 Task: Search one way flight ticket for 3 adults, 3 children in business from Atlanta: Hartsfield-jackson Atlanta International Airport to Jackson: Jackson Hole Airport on 5-2-2023. Choice of flights is Southwest. Number of bags: 1 checked bag. Price is upto 84000. Outbound departure time preference is 14:15.
Action: Mouse moved to (225, 322)
Screenshot: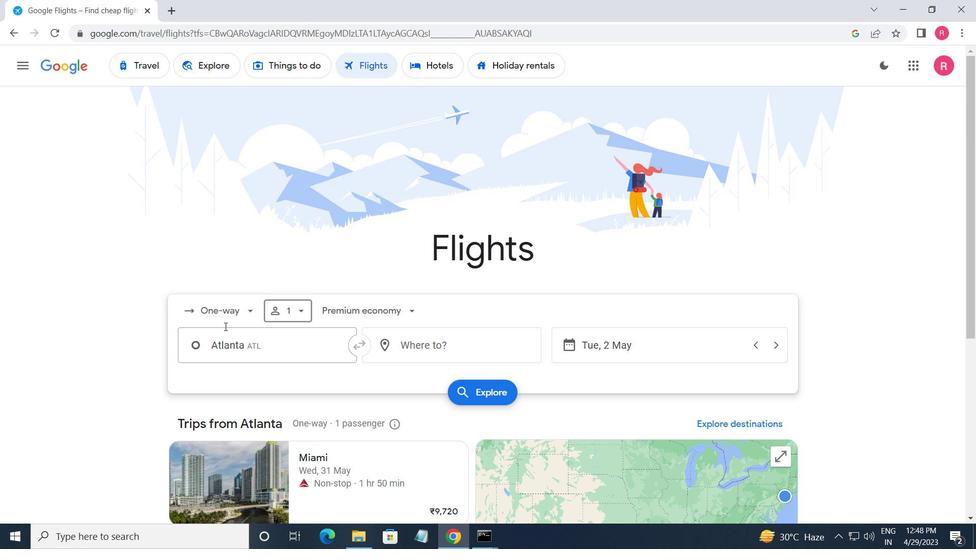 
Action: Mouse pressed left at (225, 322)
Screenshot: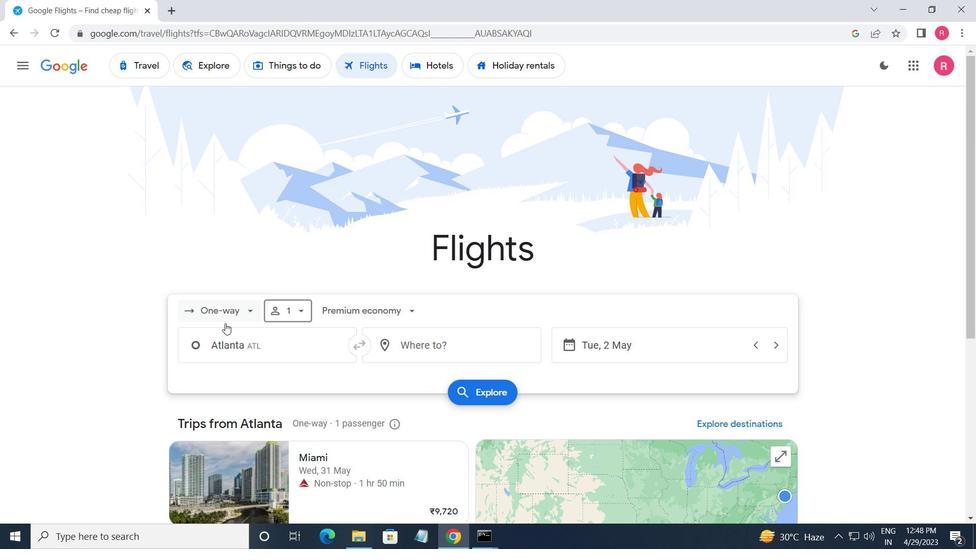 
Action: Mouse moved to (225, 370)
Screenshot: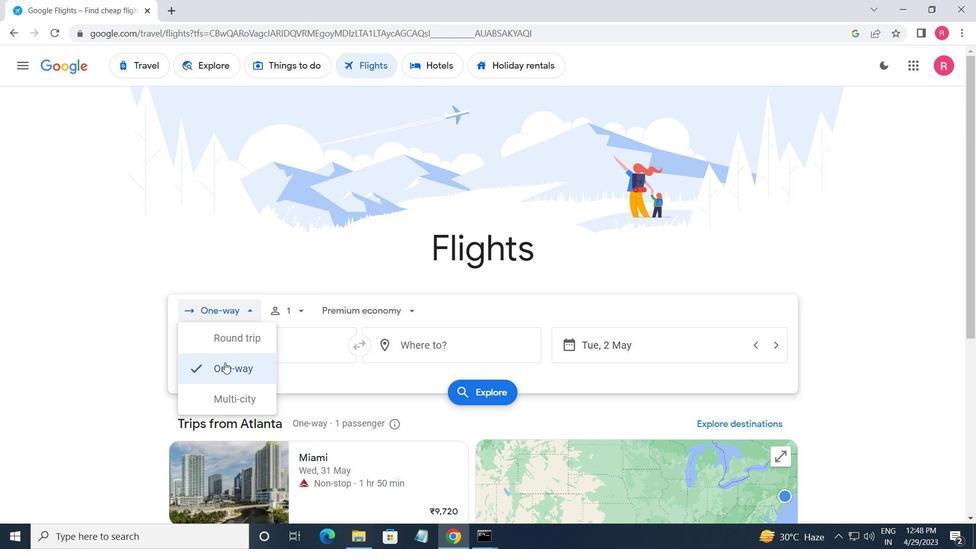 
Action: Mouse pressed left at (225, 370)
Screenshot: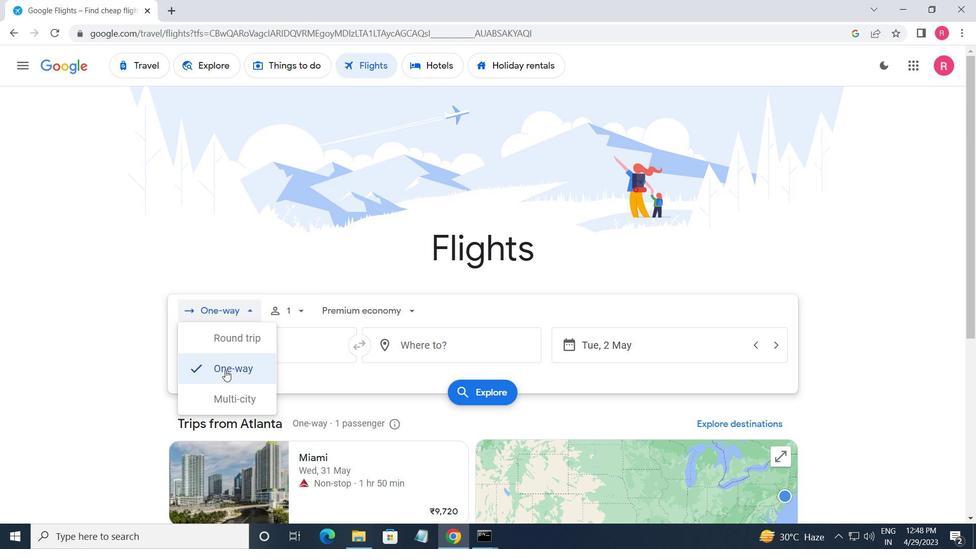 
Action: Mouse moved to (294, 314)
Screenshot: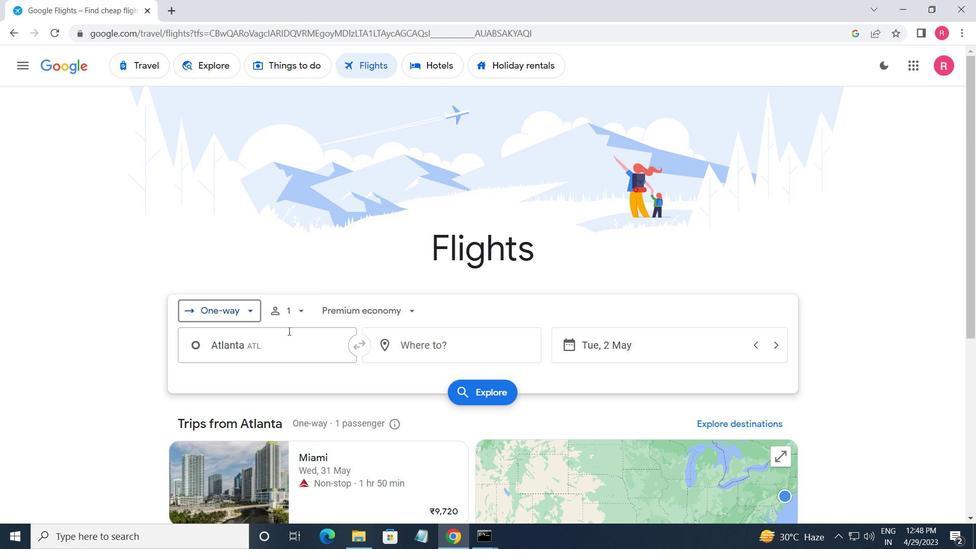 
Action: Mouse pressed left at (294, 314)
Screenshot: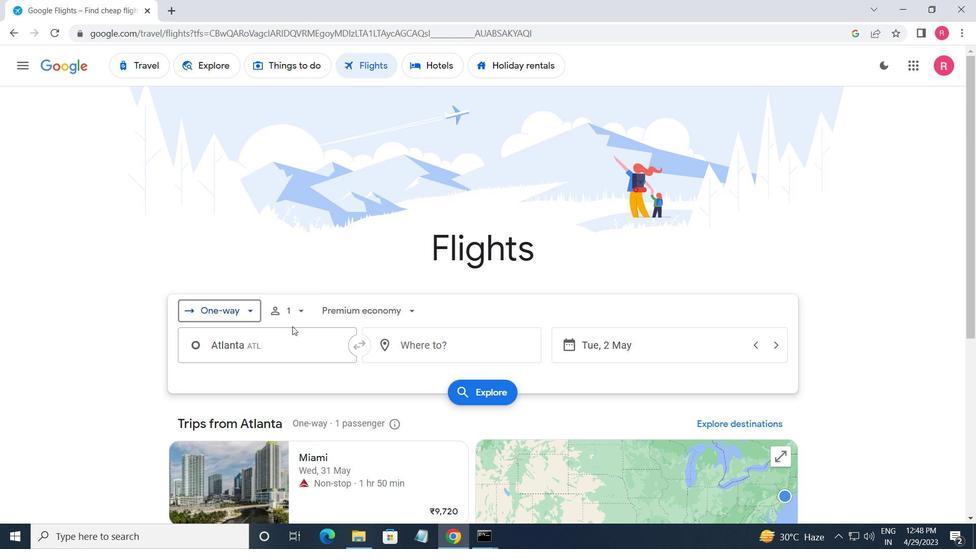 
Action: Mouse moved to (400, 344)
Screenshot: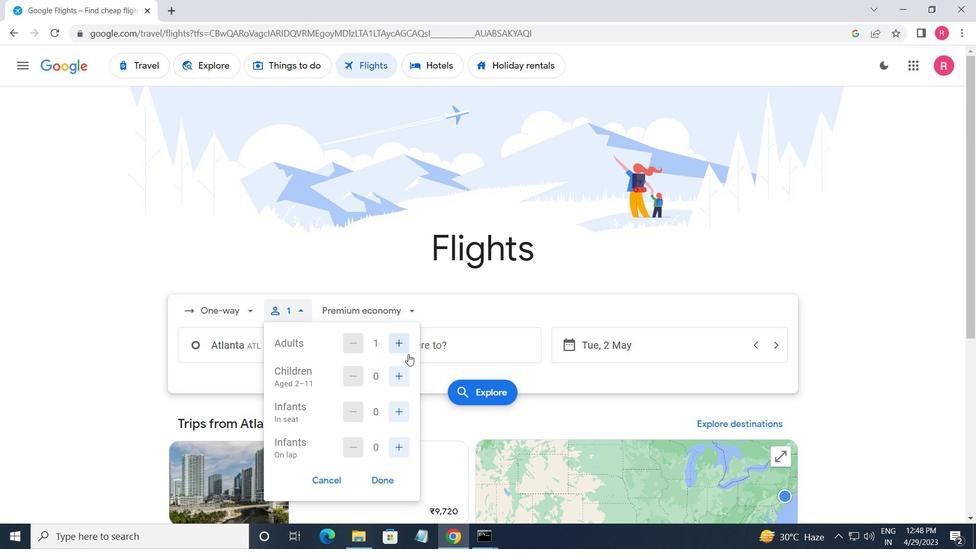 
Action: Mouse pressed left at (400, 344)
Screenshot: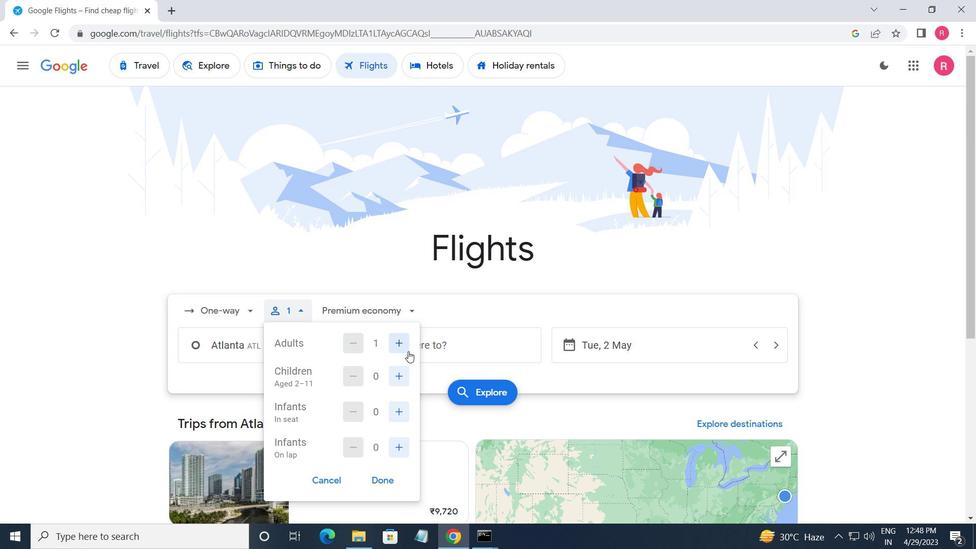
Action: Mouse pressed left at (400, 344)
Screenshot: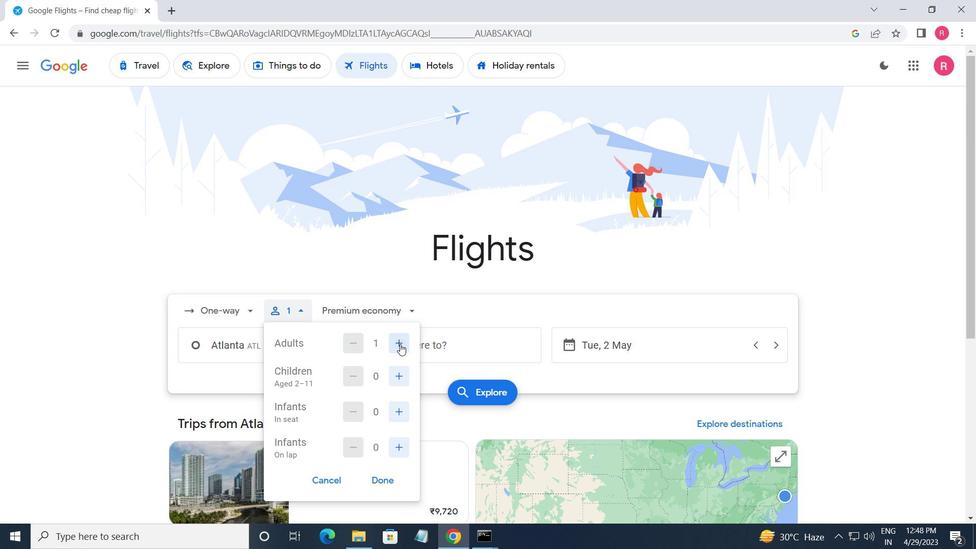 
Action: Mouse moved to (402, 372)
Screenshot: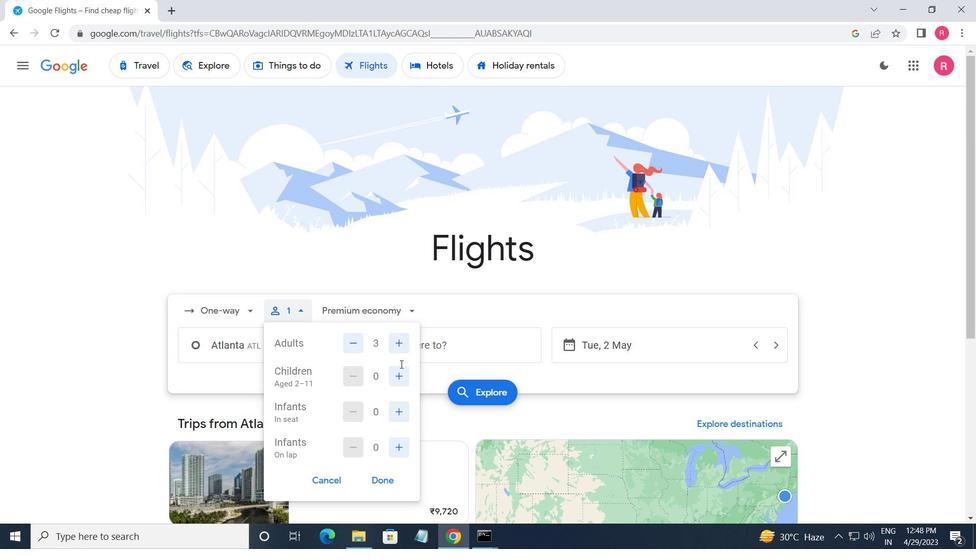 
Action: Mouse pressed left at (402, 372)
Screenshot: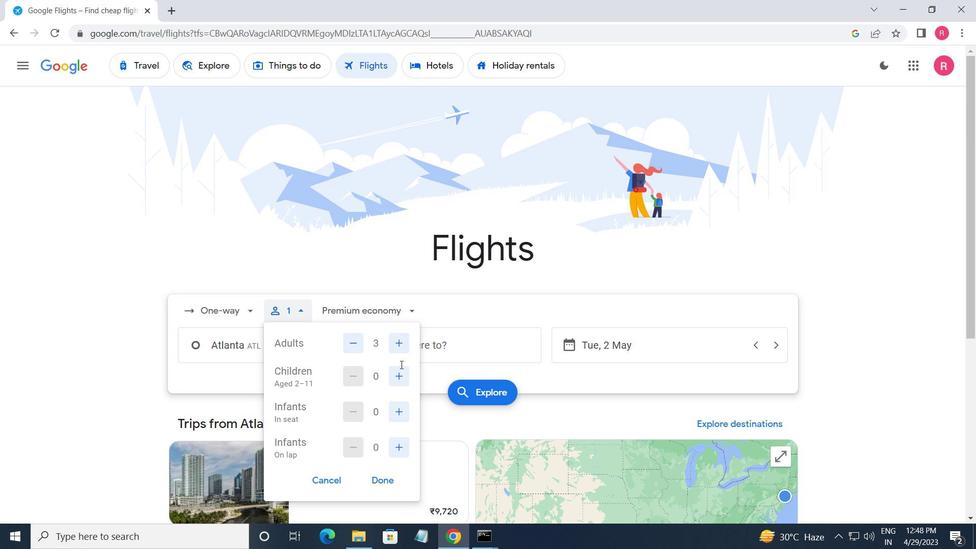 
Action: Mouse pressed left at (402, 372)
Screenshot: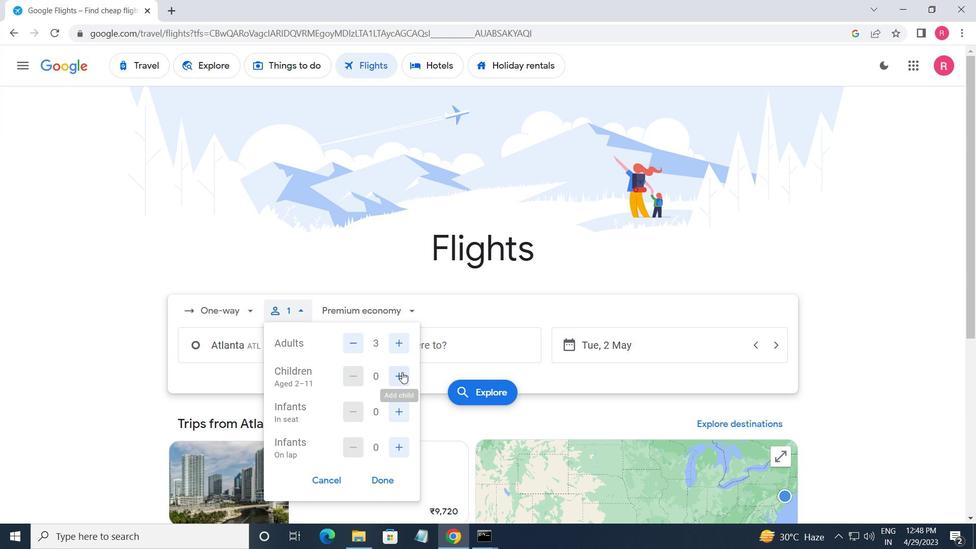 
Action: Mouse pressed left at (402, 372)
Screenshot: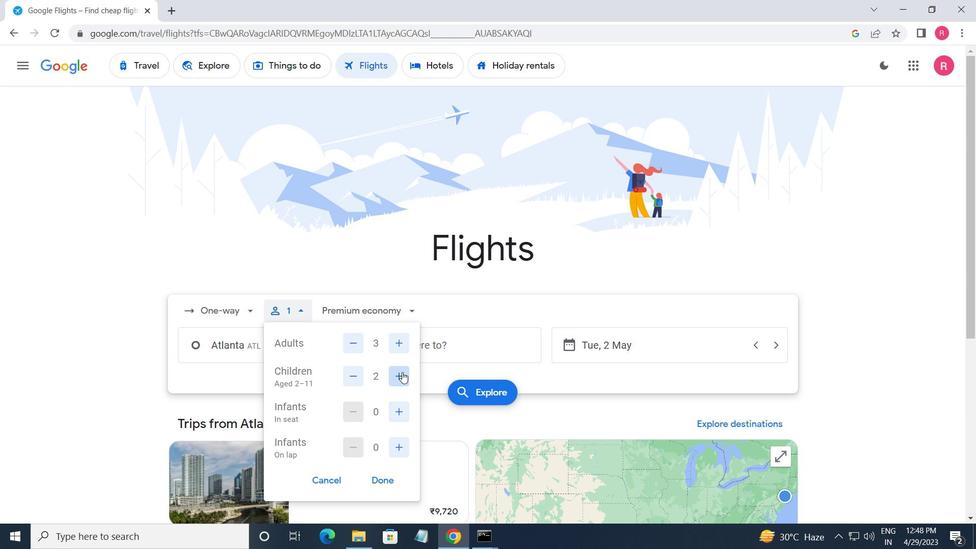 
Action: Mouse moved to (390, 481)
Screenshot: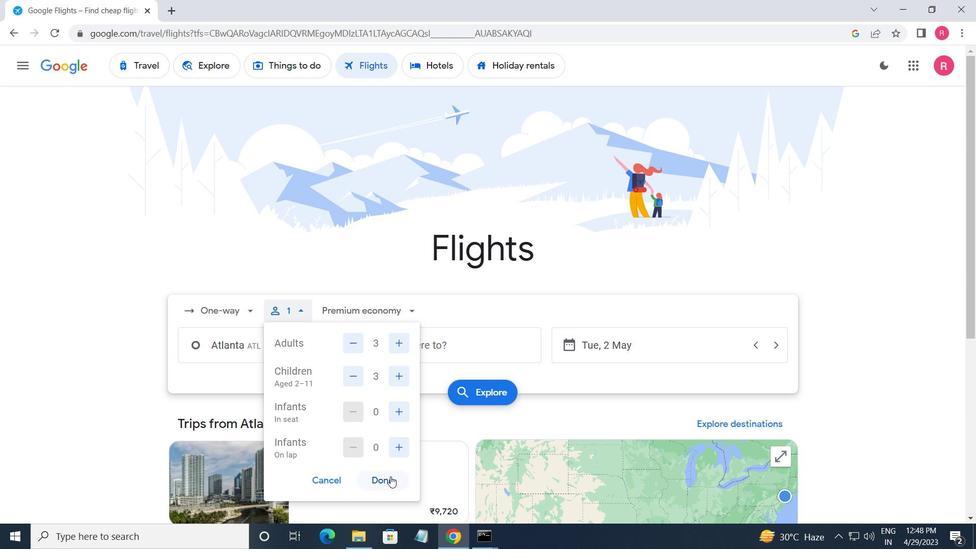 
Action: Mouse pressed left at (390, 481)
Screenshot: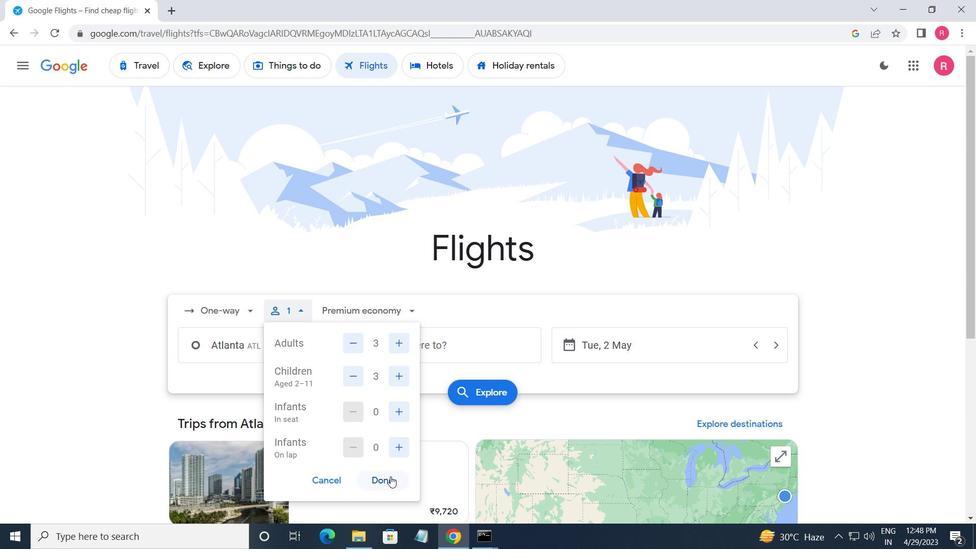
Action: Mouse moved to (372, 327)
Screenshot: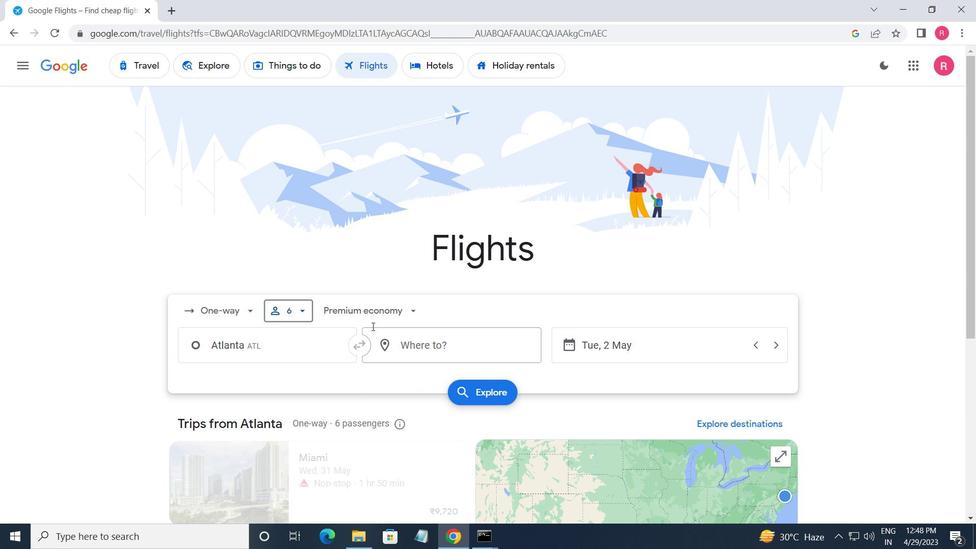
Action: Mouse pressed left at (372, 327)
Screenshot: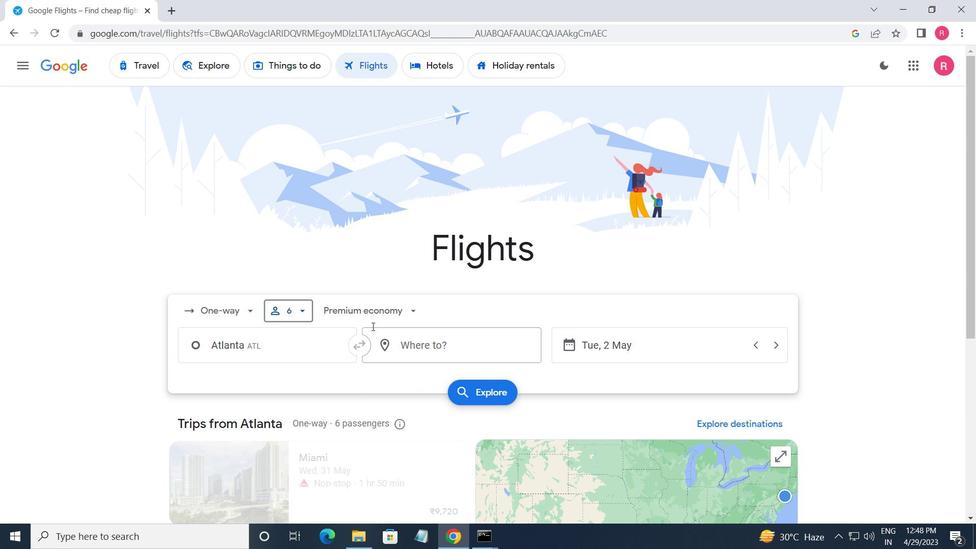 
Action: Mouse moved to (378, 303)
Screenshot: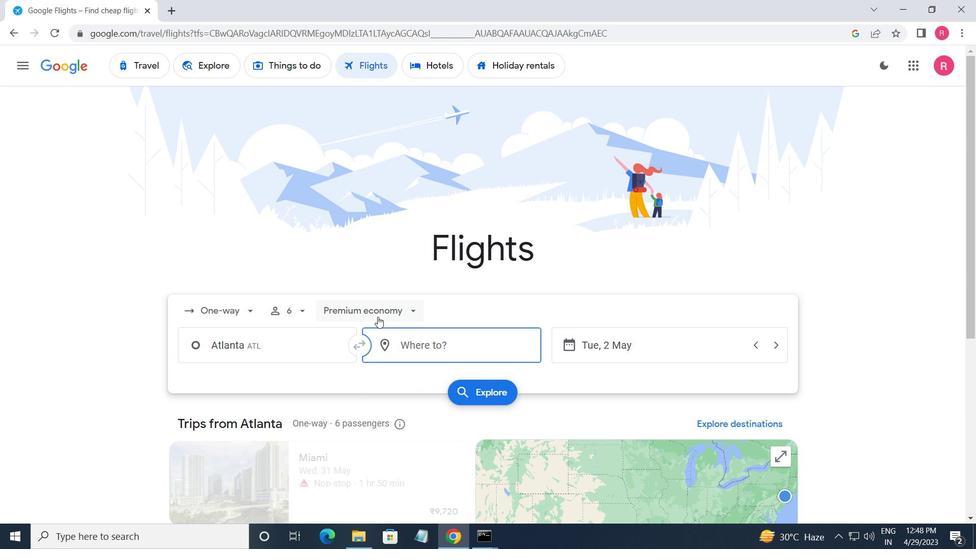 
Action: Mouse pressed left at (378, 303)
Screenshot: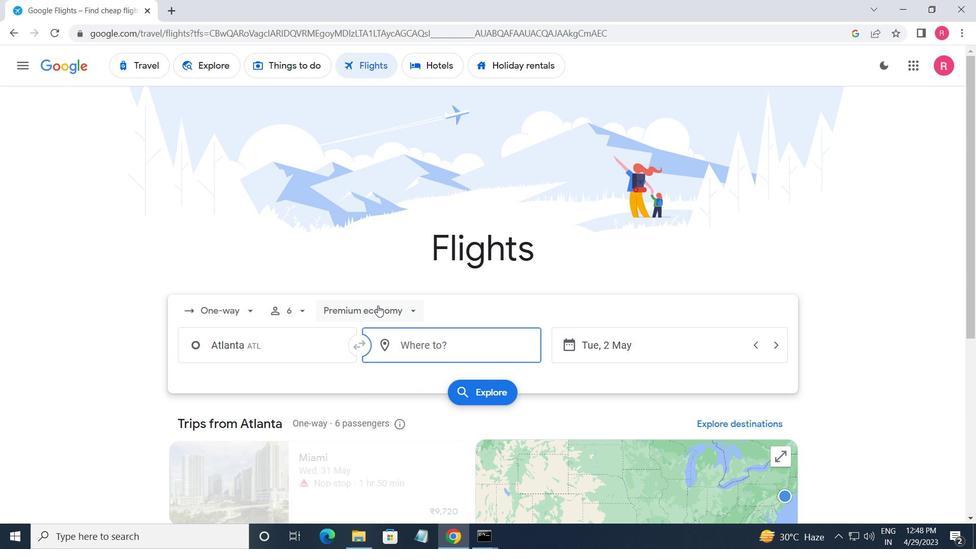 
Action: Mouse moved to (374, 397)
Screenshot: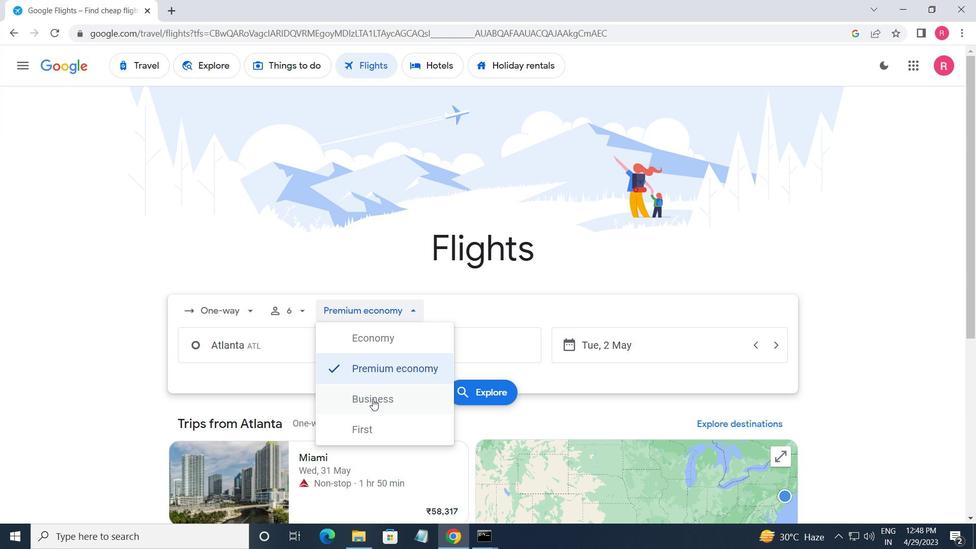 
Action: Mouse pressed left at (374, 397)
Screenshot: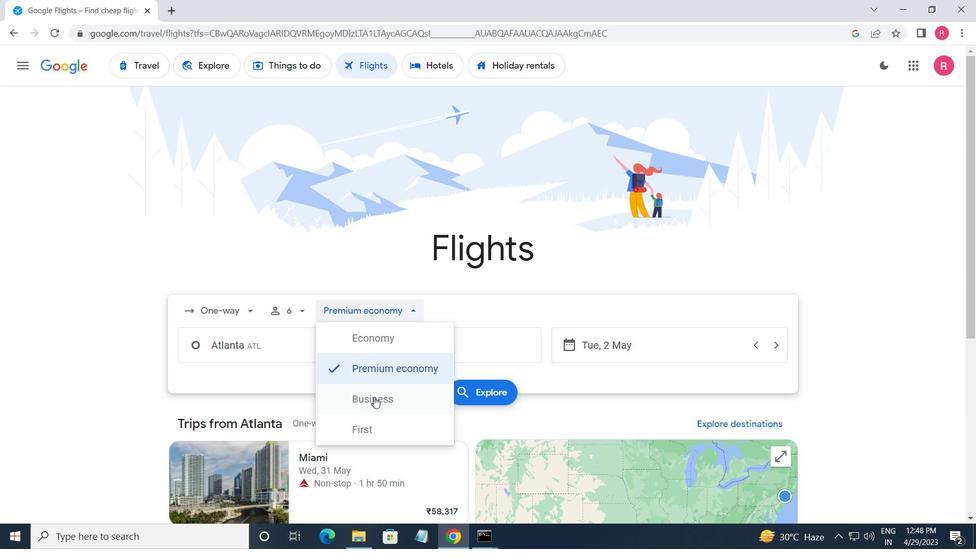 
Action: Mouse moved to (286, 346)
Screenshot: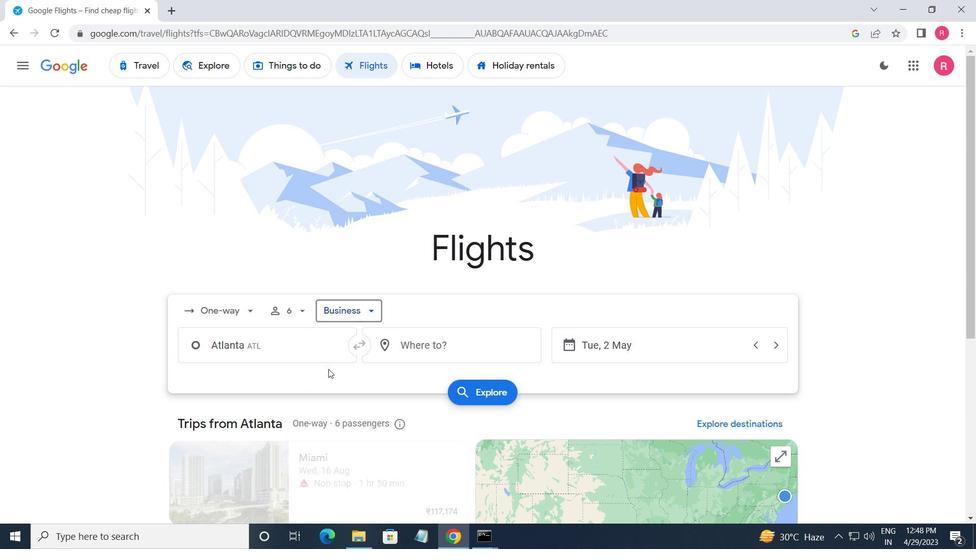 
Action: Mouse pressed left at (286, 346)
Screenshot: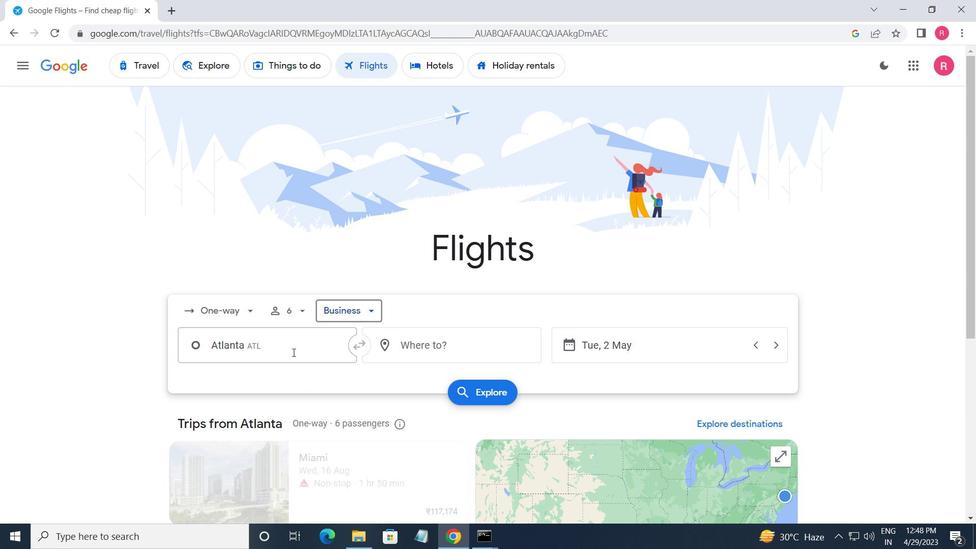 
Action: Mouse moved to (291, 409)
Screenshot: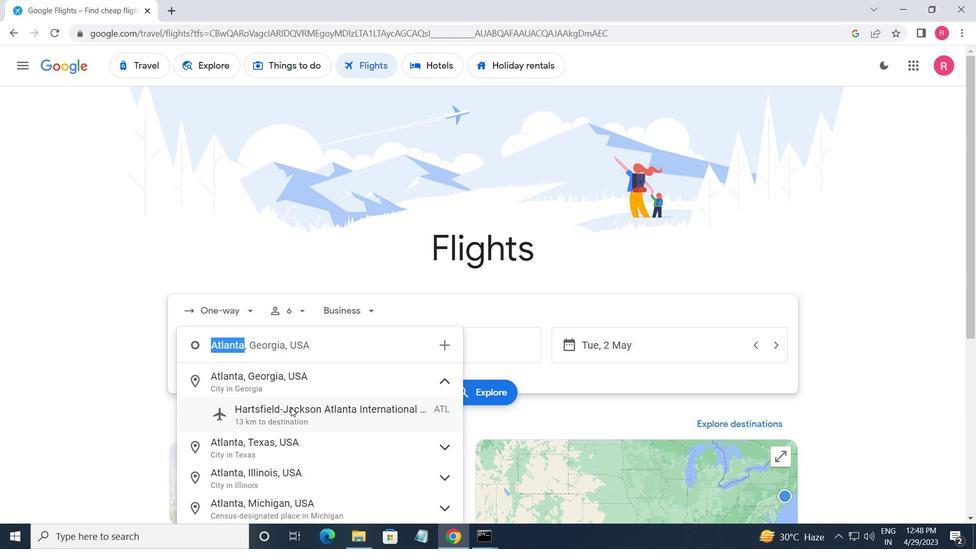 
Action: Mouse pressed left at (291, 409)
Screenshot: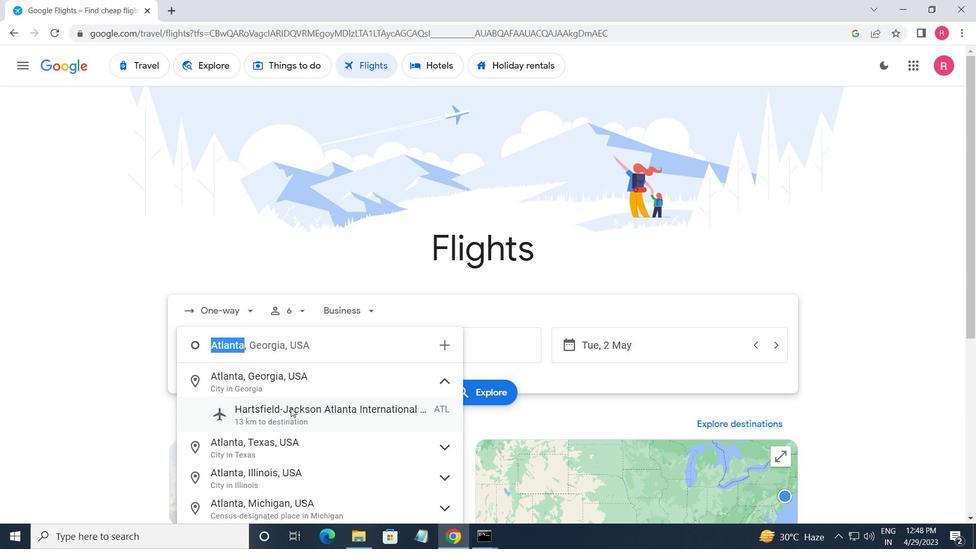 
Action: Mouse moved to (467, 354)
Screenshot: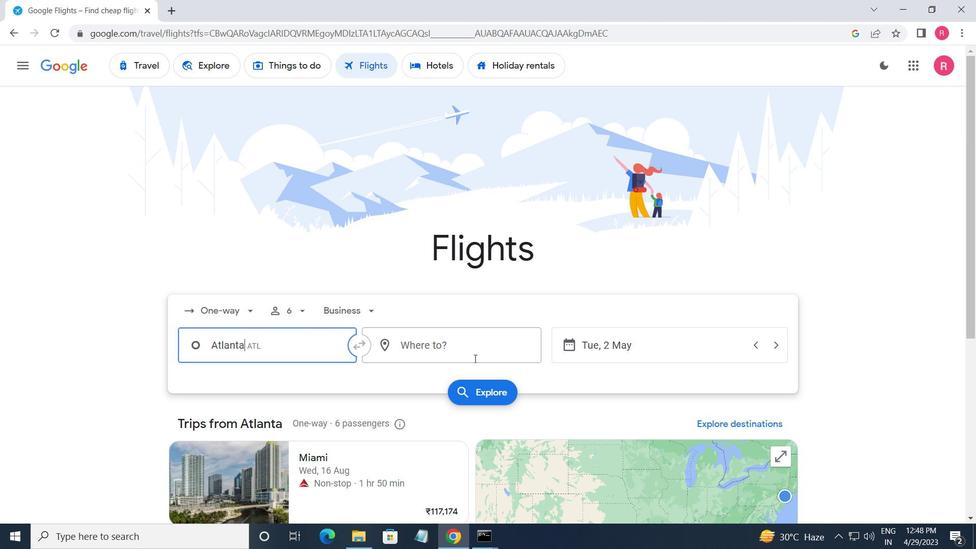 
Action: Mouse pressed left at (467, 354)
Screenshot: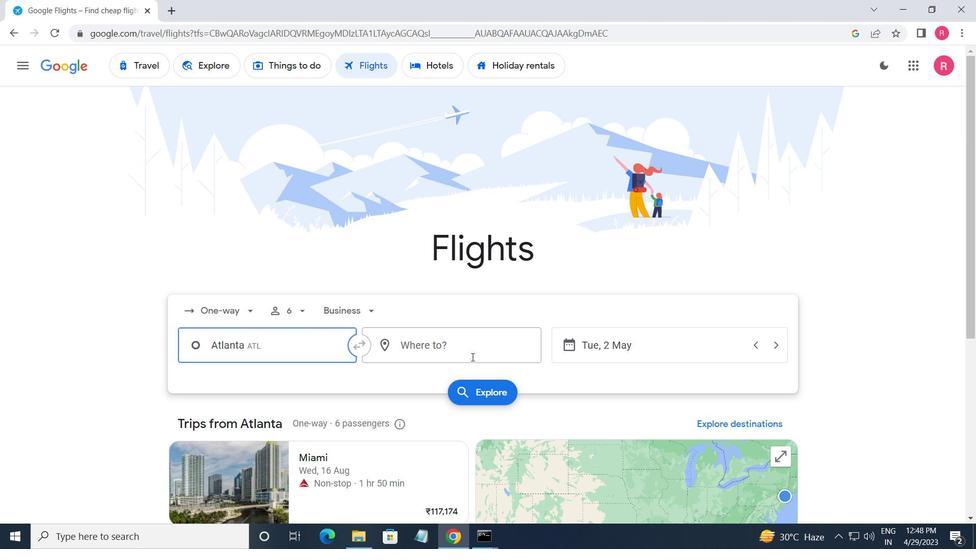 
Action: Mouse moved to (432, 482)
Screenshot: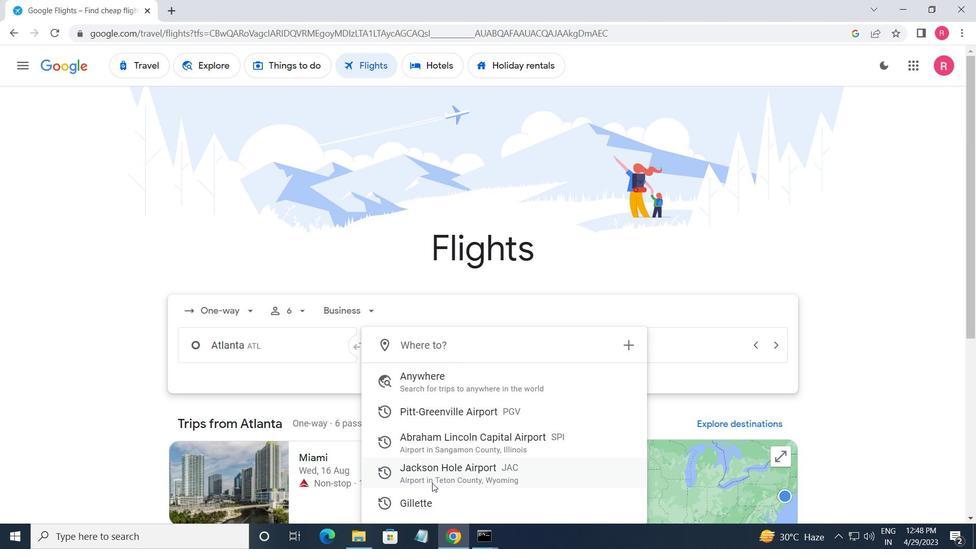 
Action: Mouse pressed left at (432, 482)
Screenshot: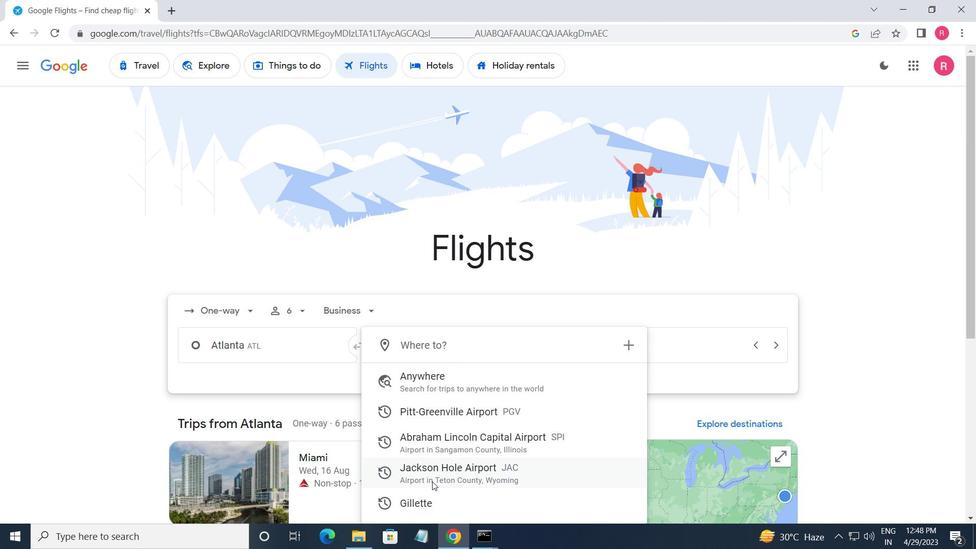 
Action: Mouse moved to (669, 351)
Screenshot: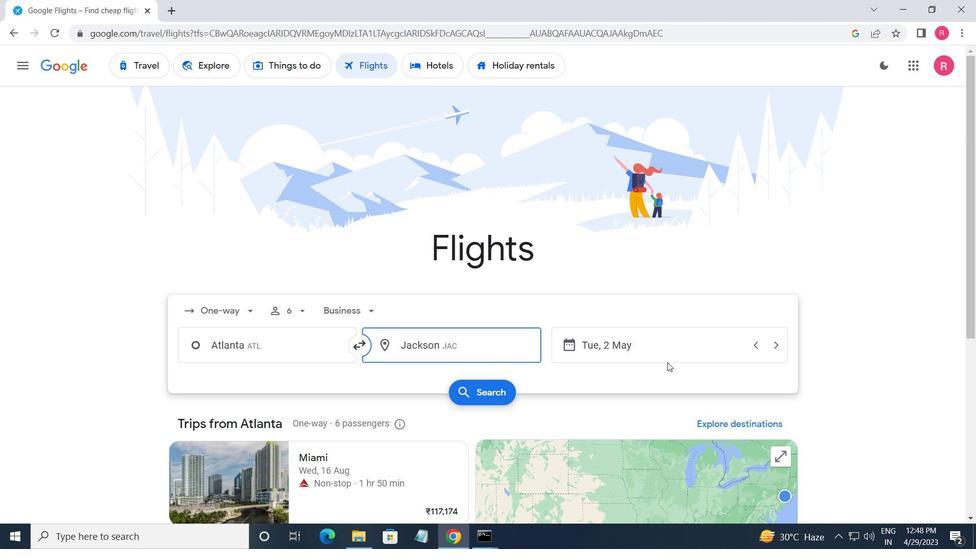 
Action: Mouse pressed left at (669, 351)
Screenshot: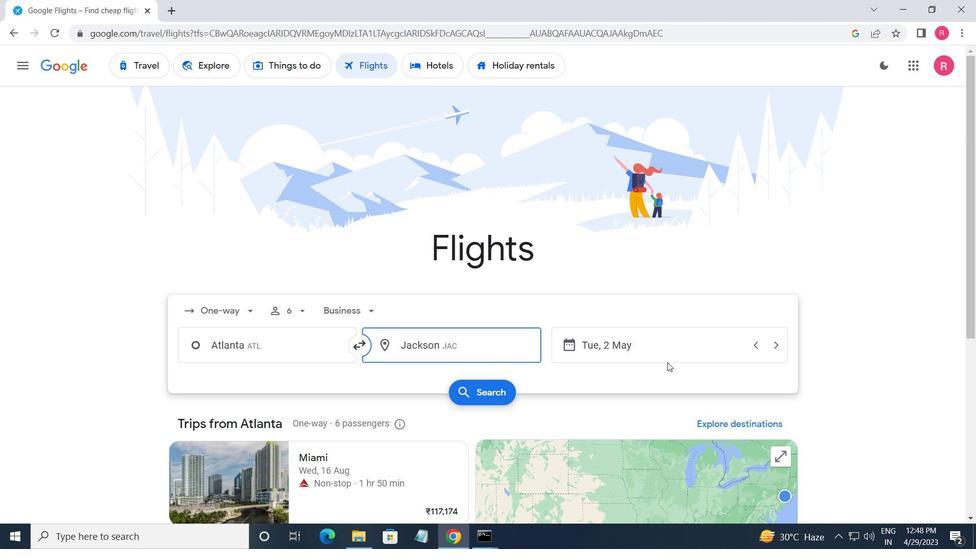 
Action: Mouse moved to (641, 284)
Screenshot: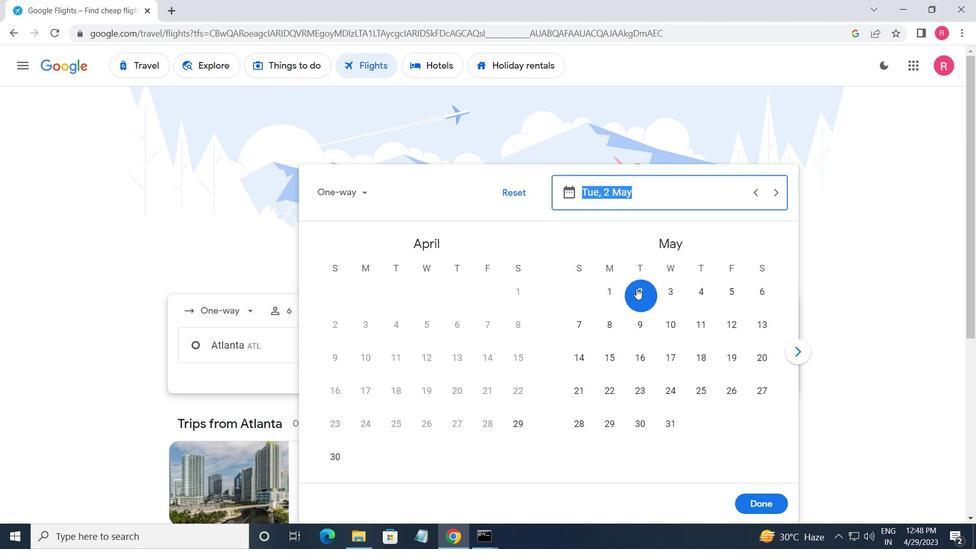 
Action: Mouse pressed left at (641, 284)
Screenshot: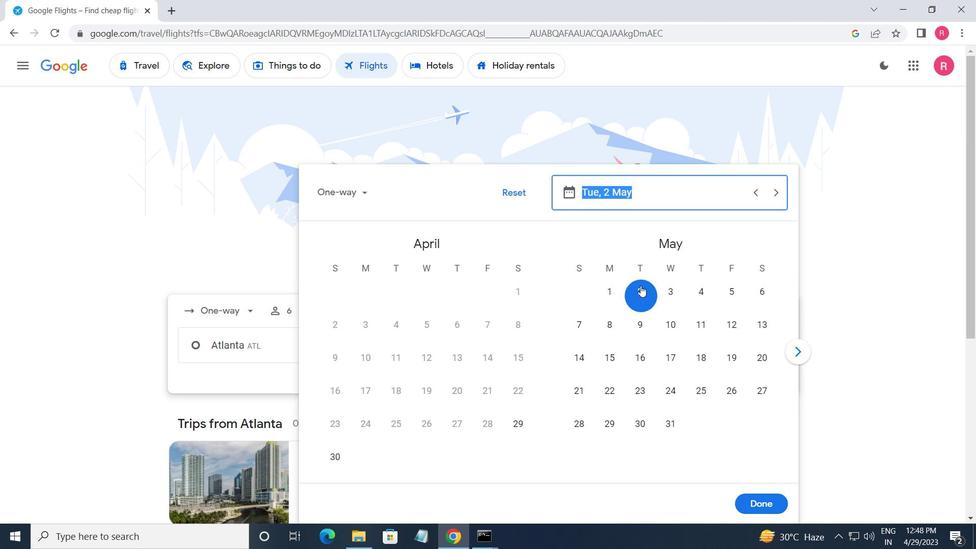 
Action: Mouse moved to (765, 507)
Screenshot: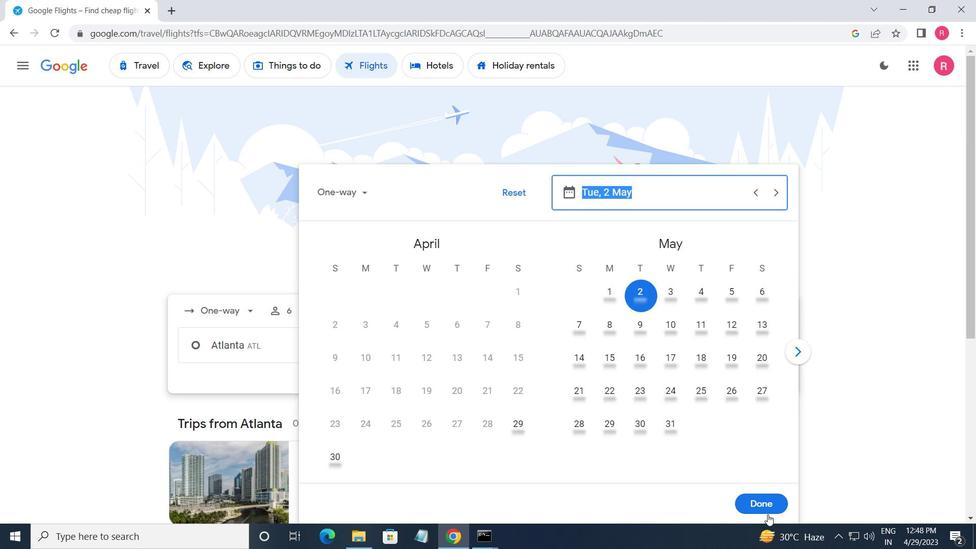 
Action: Mouse pressed left at (765, 507)
Screenshot: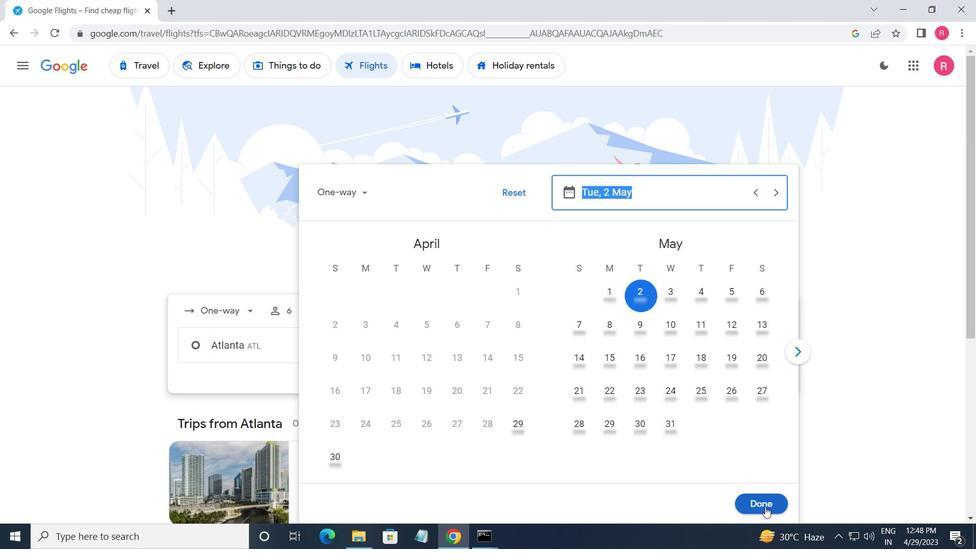 
Action: Mouse moved to (475, 399)
Screenshot: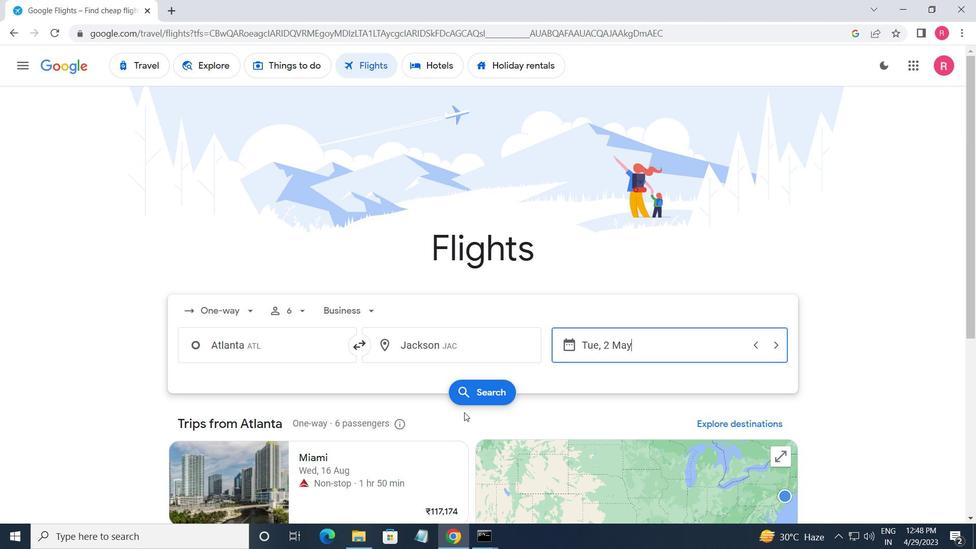 
Action: Mouse pressed left at (475, 399)
Screenshot: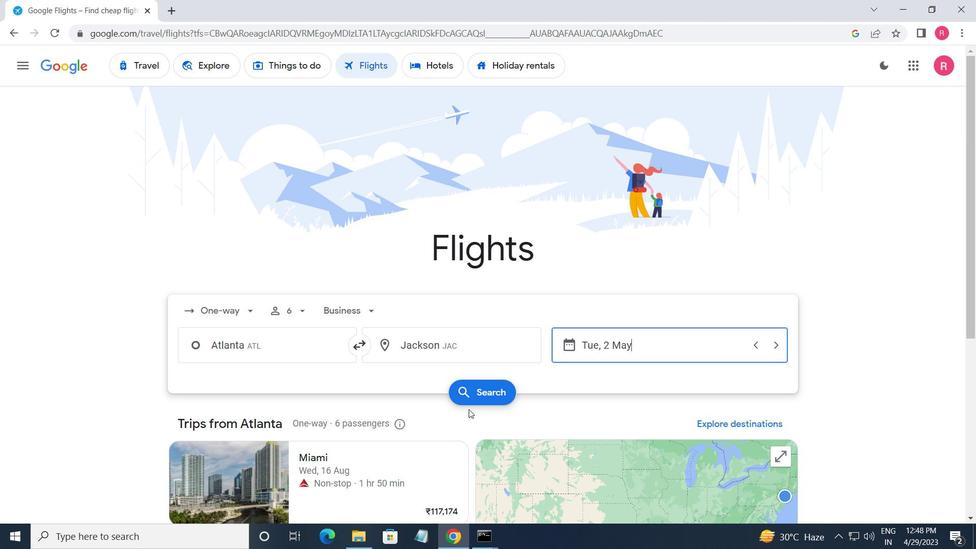 
Action: Mouse moved to (191, 190)
Screenshot: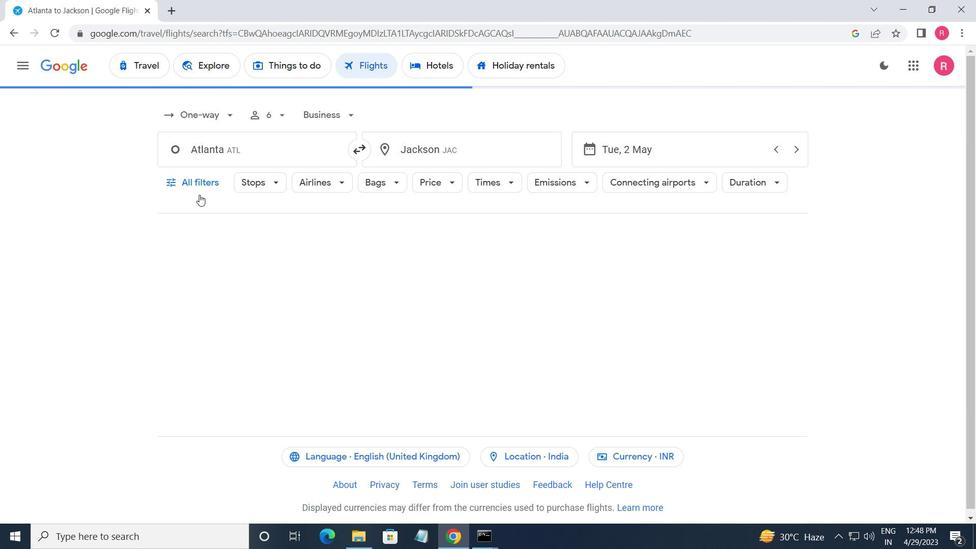 
Action: Mouse pressed left at (191, 190)
Screenshot: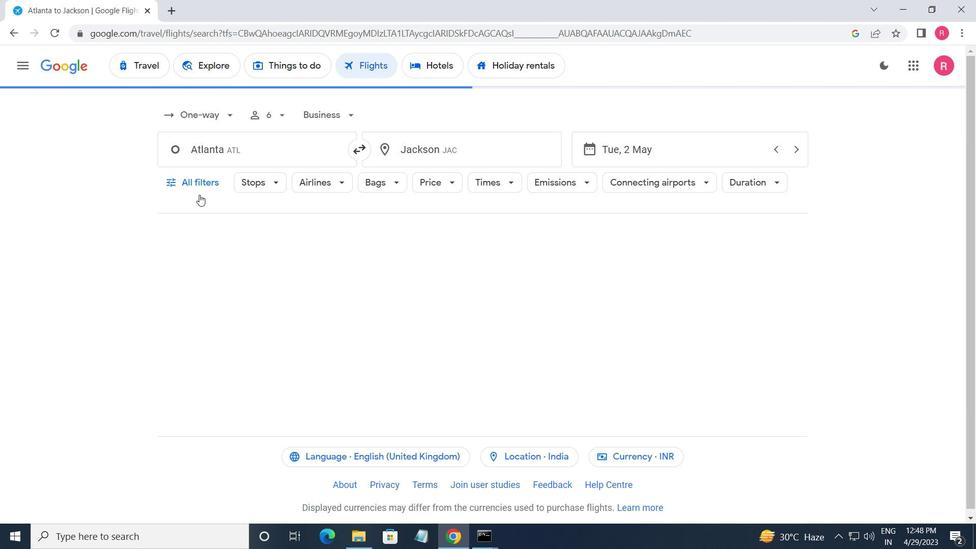 
Action: Mouse moved to (215, 370)
Screenshot: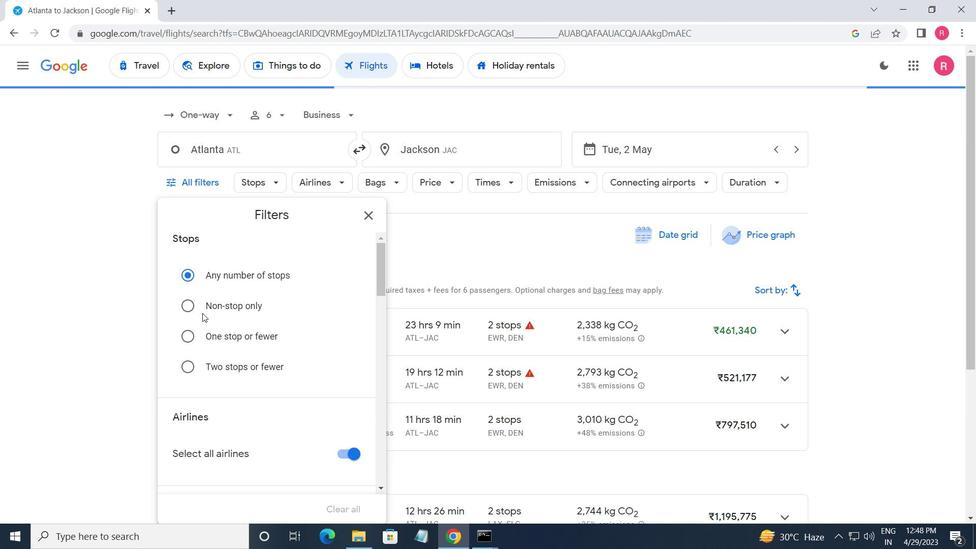 
Action: Mouse scrolled (215, 370) with delta (0, 0)
Screenshot: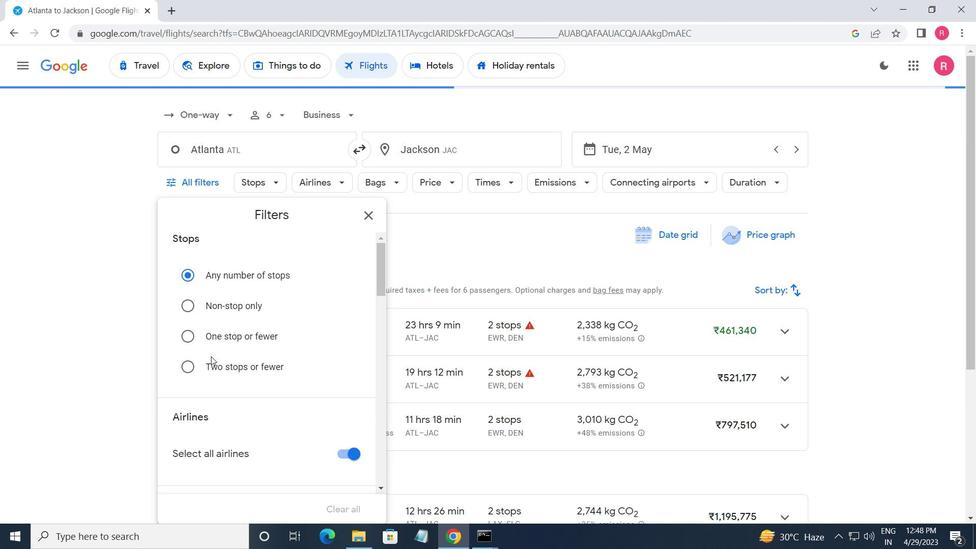 
Action: Mouse scrolled (215, 370) with delta (0, 0)
Screenshot: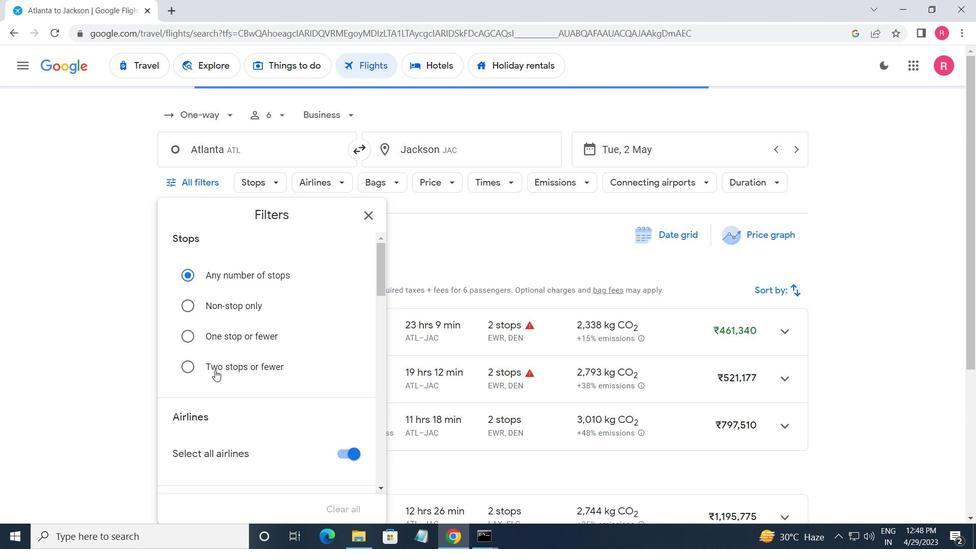 
Action: Mouse moved to (217, 370)
Screenshot: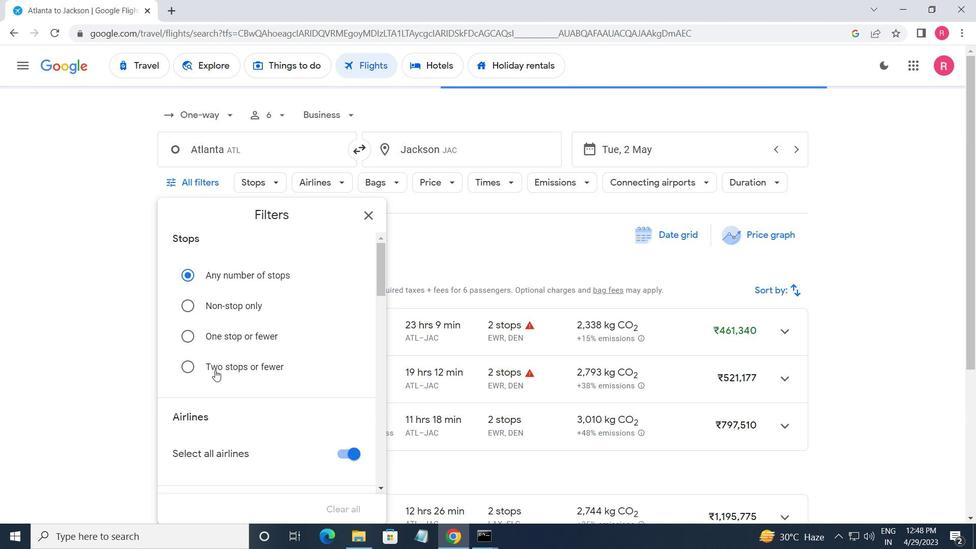 
Action: Mouse scrolled (217, 370) with delta (0, 0)
Screenshot: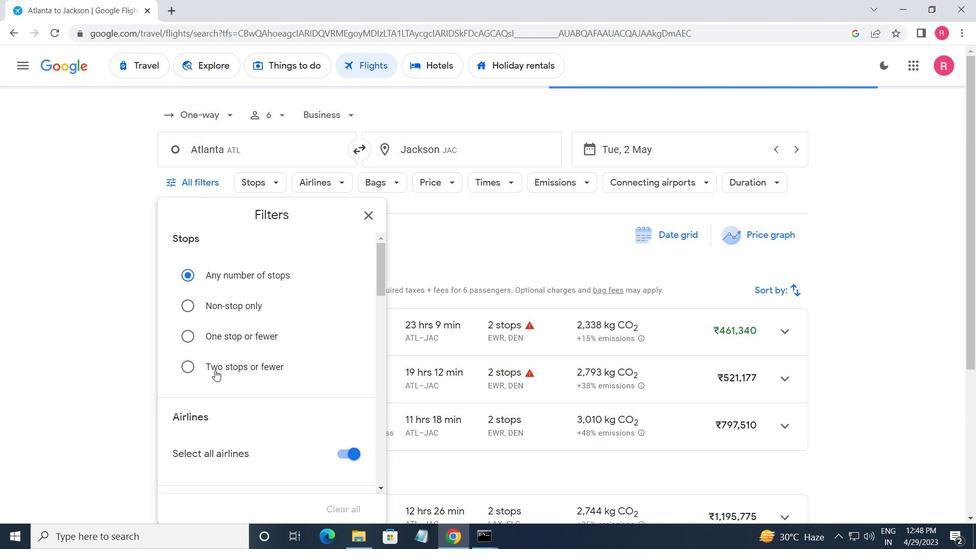 
Action: Mouse moved to (218, 370)
Screenshot: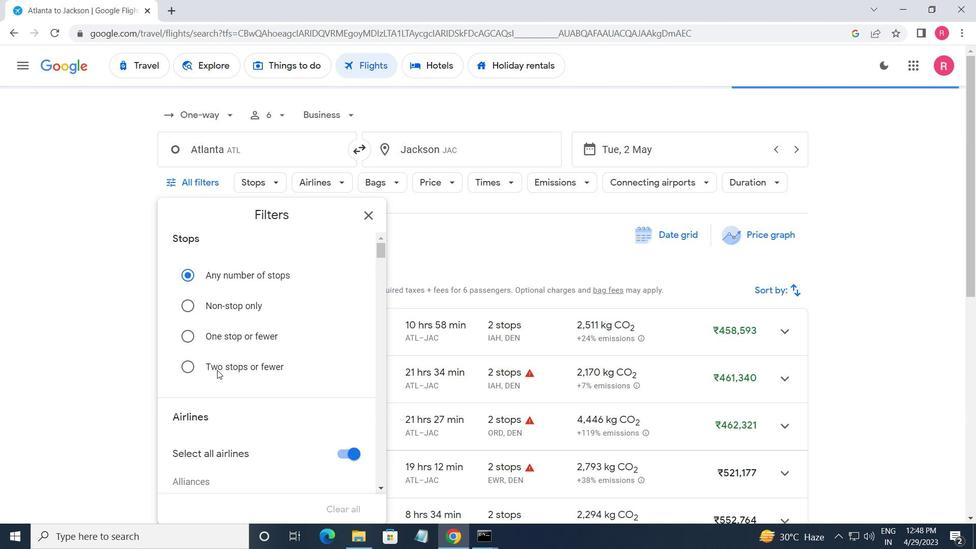 
Action: Mouse scrolled (218, 370) with delta (0, 0)
Screenshot: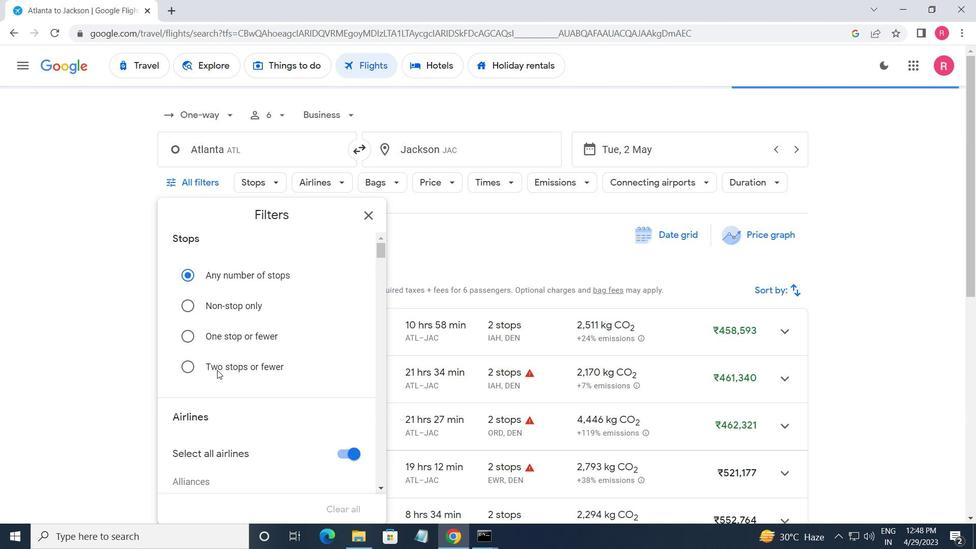 
Action: Mouse moved to (219, 365)
Screenshot: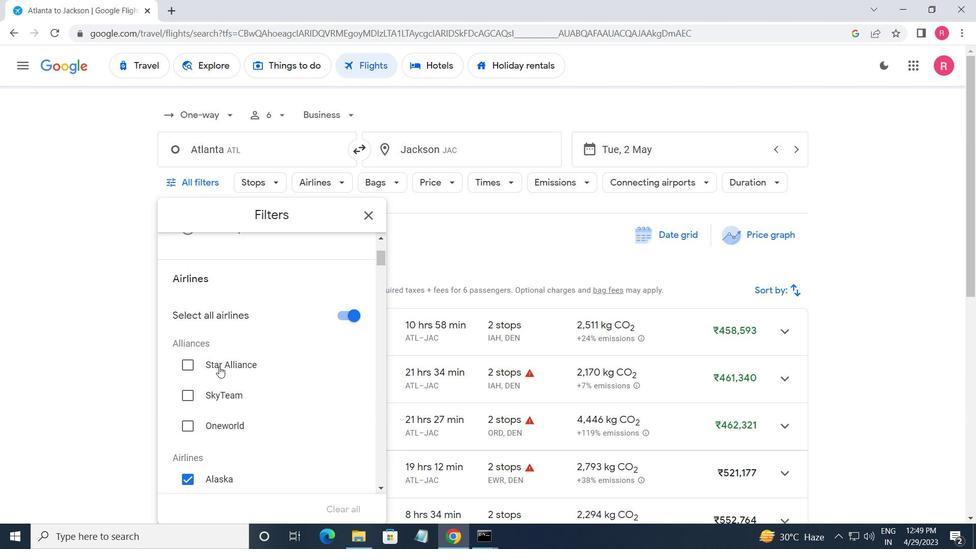 
Action: Mouse scrolled (219, 364) with delta (0, 0)
Screenshot: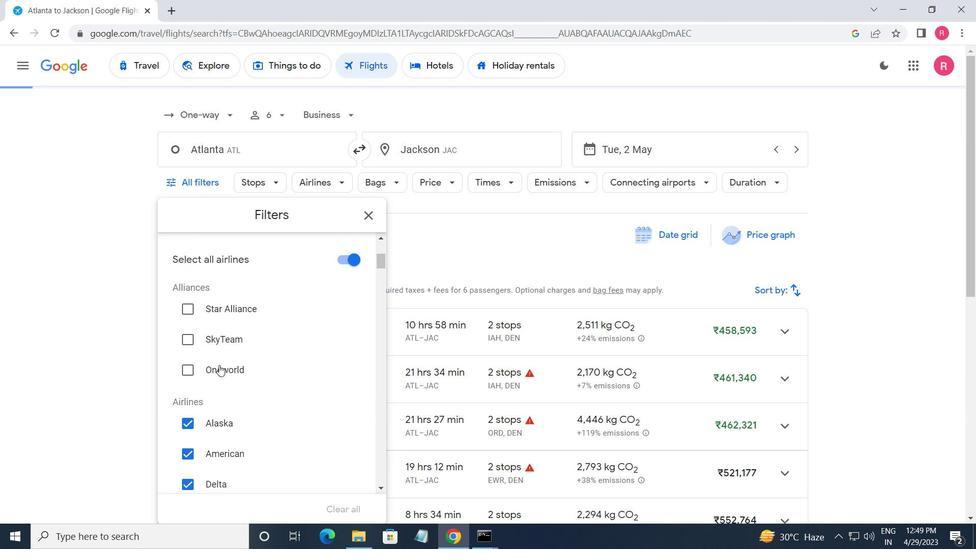 
Action: Mouse moved to (239, 357)
Screenshot: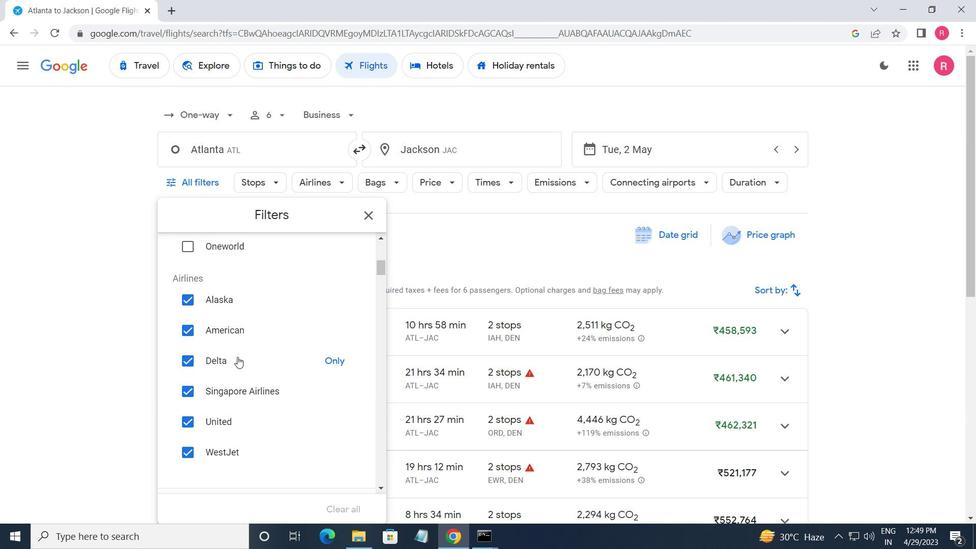 
Action: Mouse scrolled (239, 357) with delta (0, 0)
Screenshot: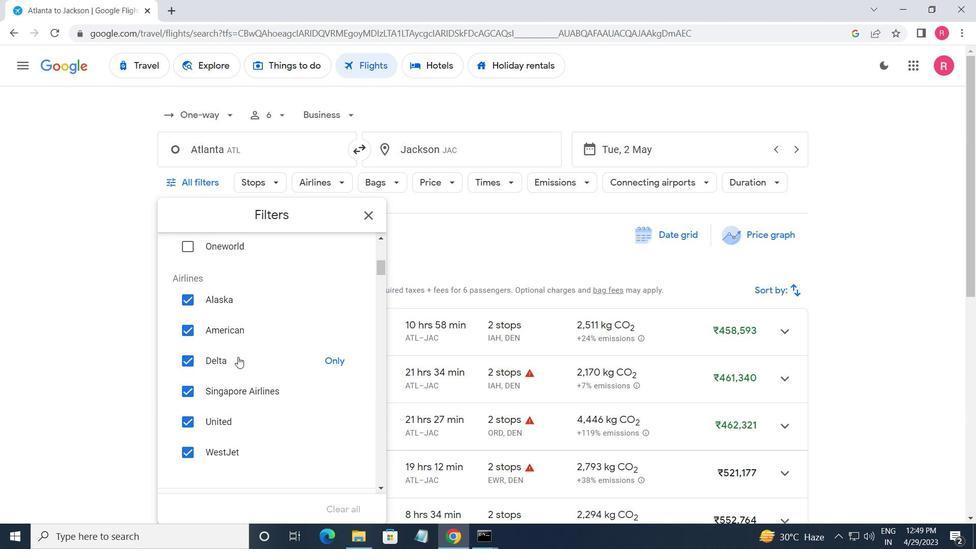 
Action: Mouse scrolled (239, 357) with delta (0, 0)
Screenshot: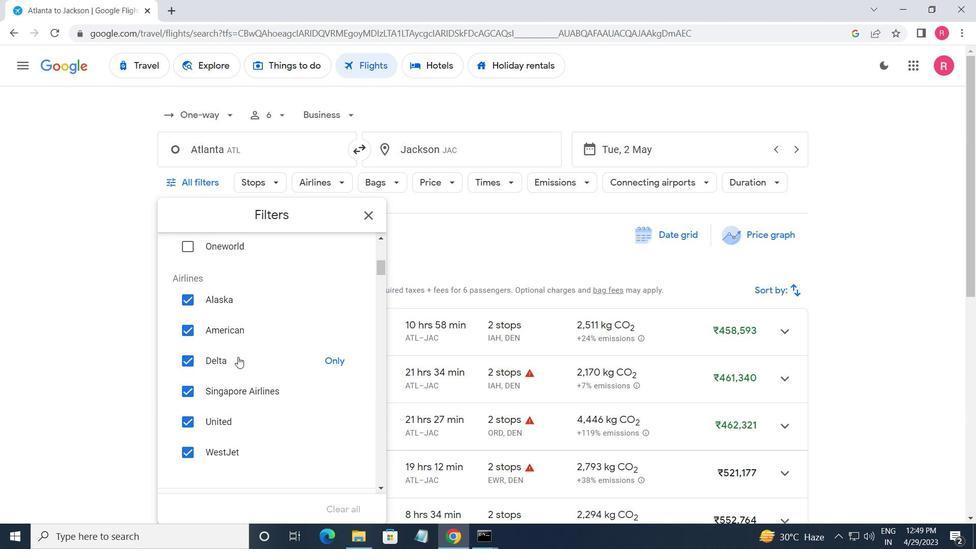 
Action: Mouse scrolled (239, 357) with delta (0, 0)
Screenshot: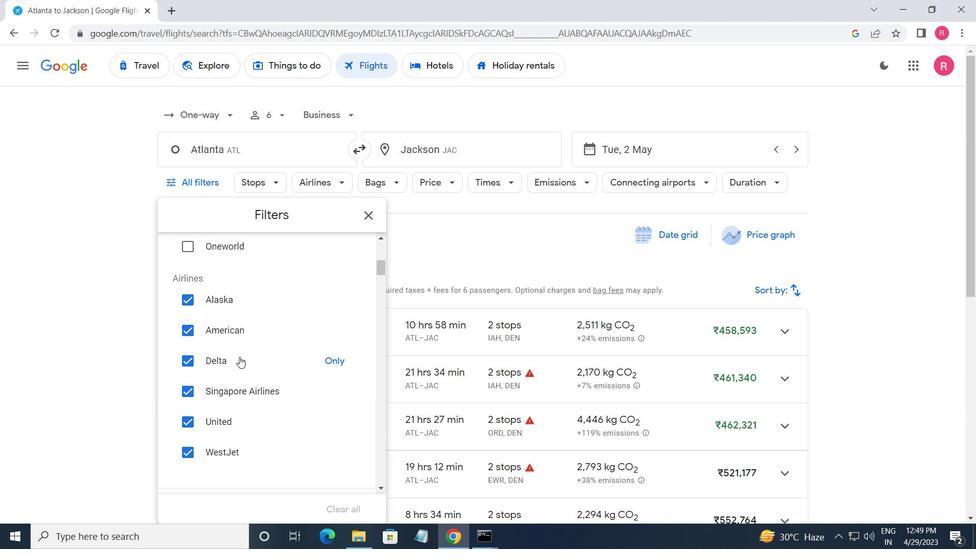 
Action: Mouse moved to (314, 361)
Screenshot: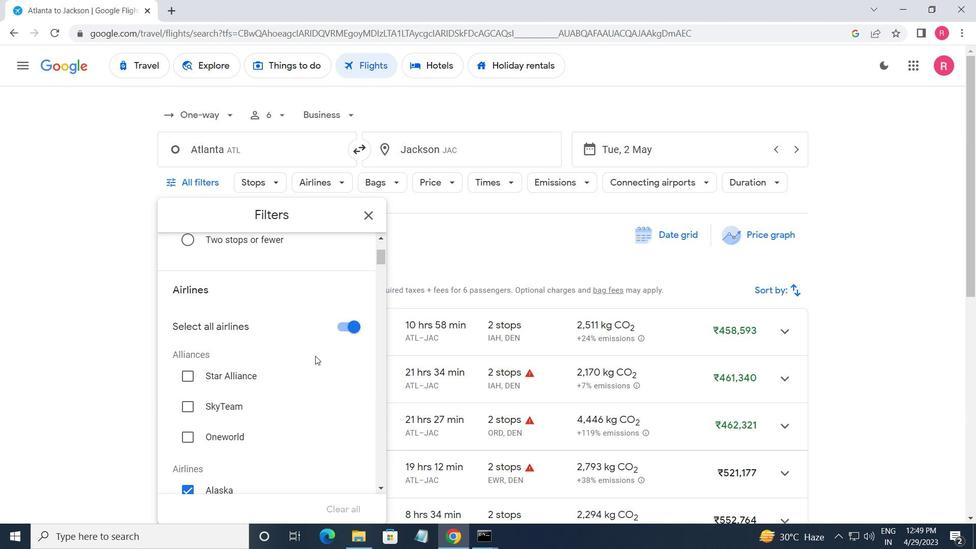 
Action: Mouse scrolled (314, 360) with delta (0, 0)
Screenshot: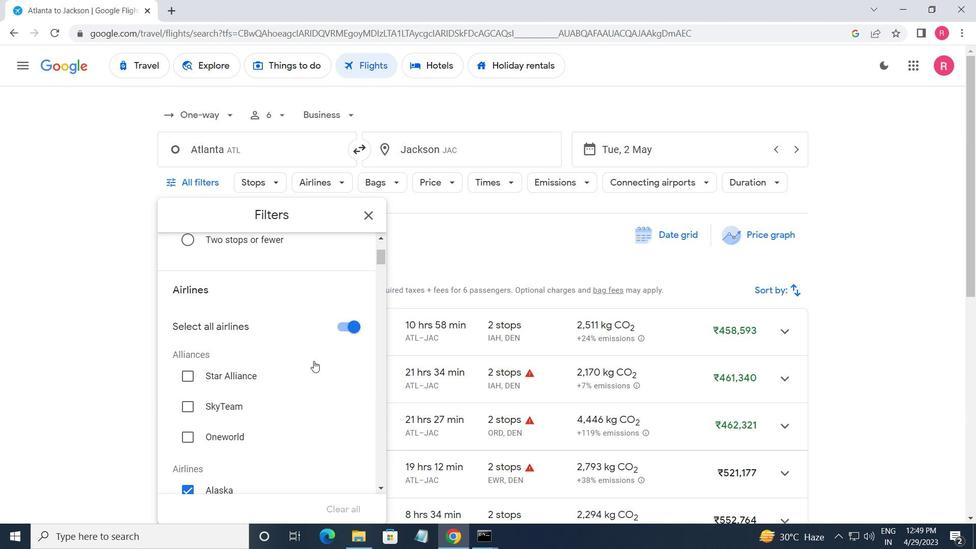 
Action: Mouse moved to (313, 361)
Screenshot: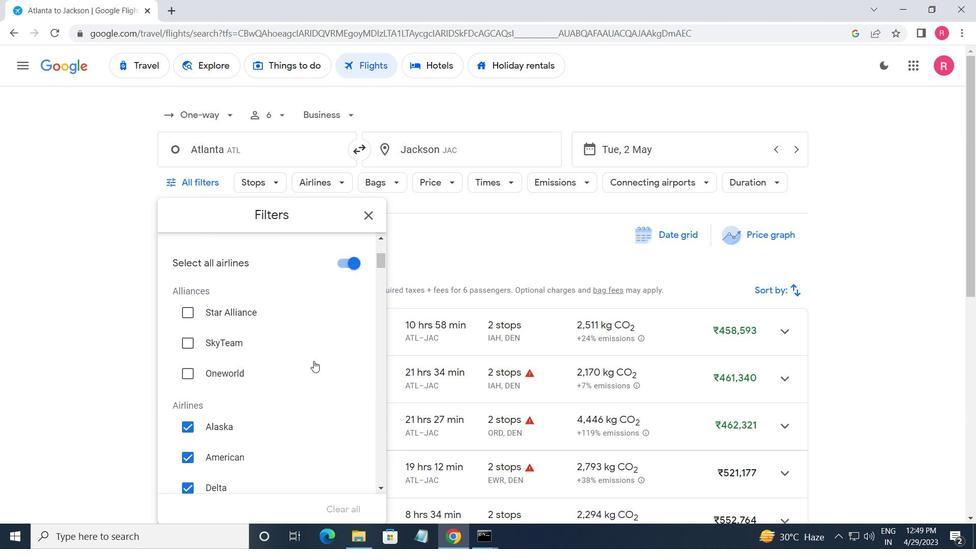 
Action: Mouse scrolled (313, 360) with delta (0, 0)
Screenshot: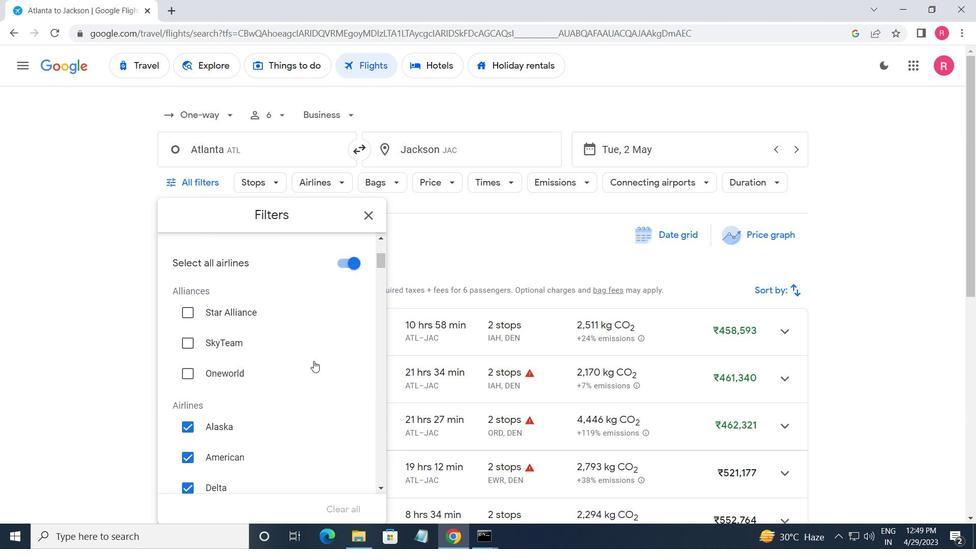 
Action: Mouse scrolled (313, 360) with delta (0, 0)
Screenshot: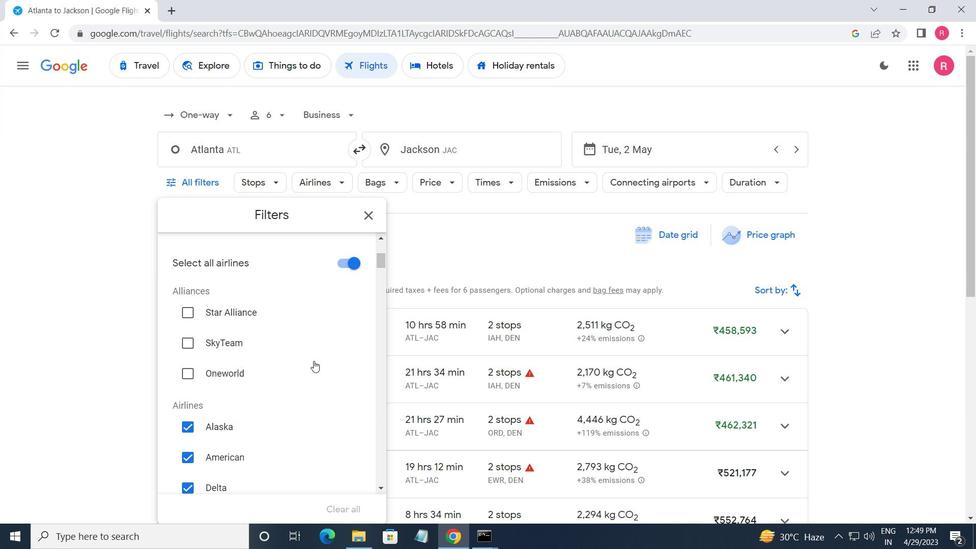 
Action: Mouse scrolled (313, 360) with delta (0, 0)
Screenshot: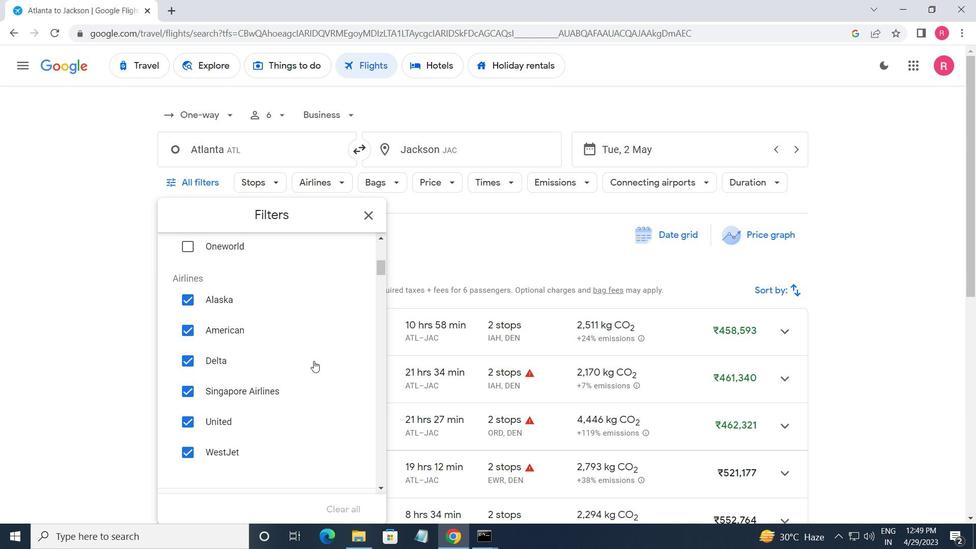 
Action: Mouse scrolled (313, 360) with delta (0, 0)
Screenshot: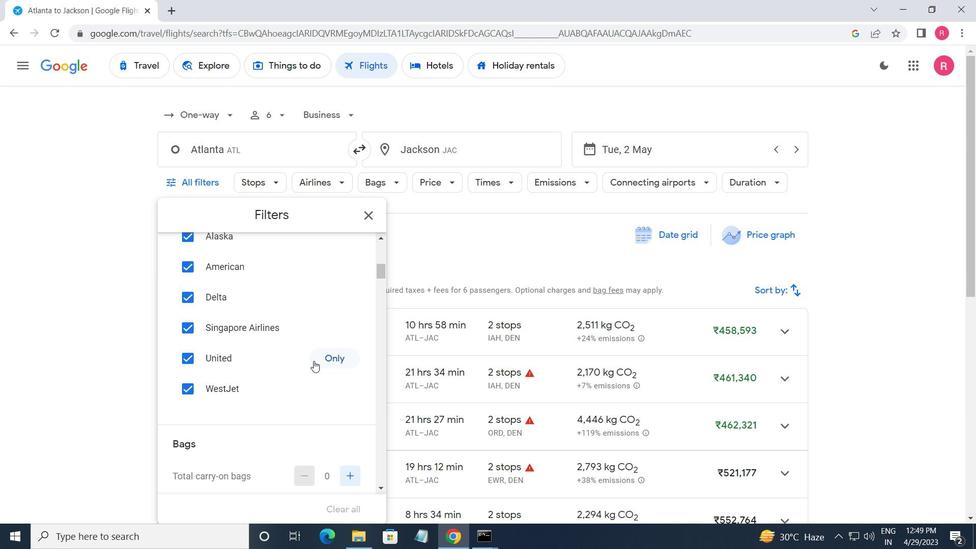 
Action: Mouse scrolled (313, 360) with delta (0, 0)
Screenshot: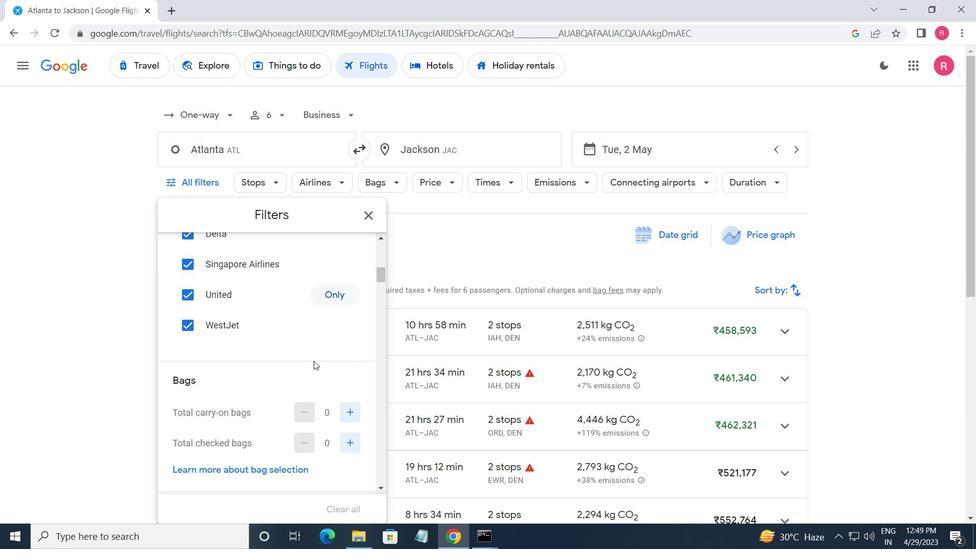 
Action: Mouse moved to (344, 378)
Screenshot: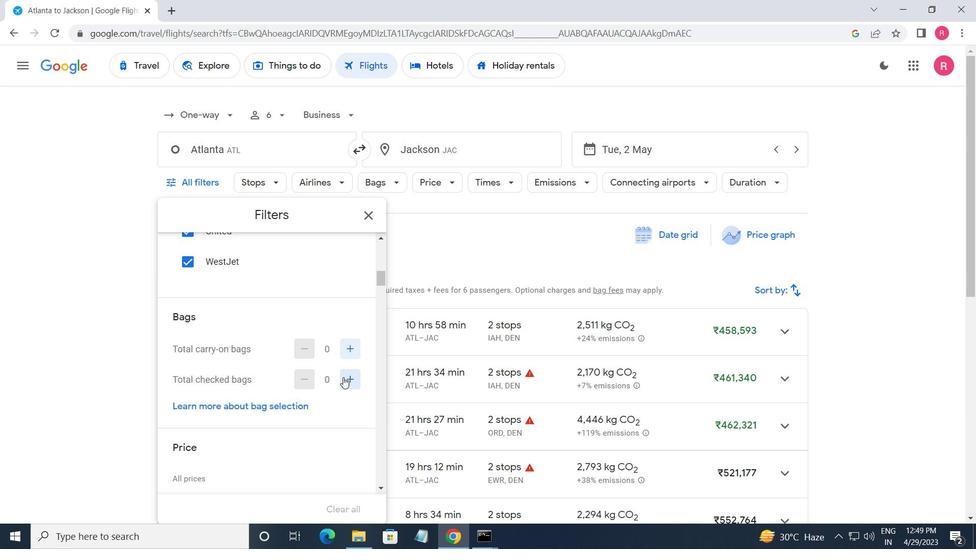 
Action: Mouse pressed left at (344, 378)
Screenshot: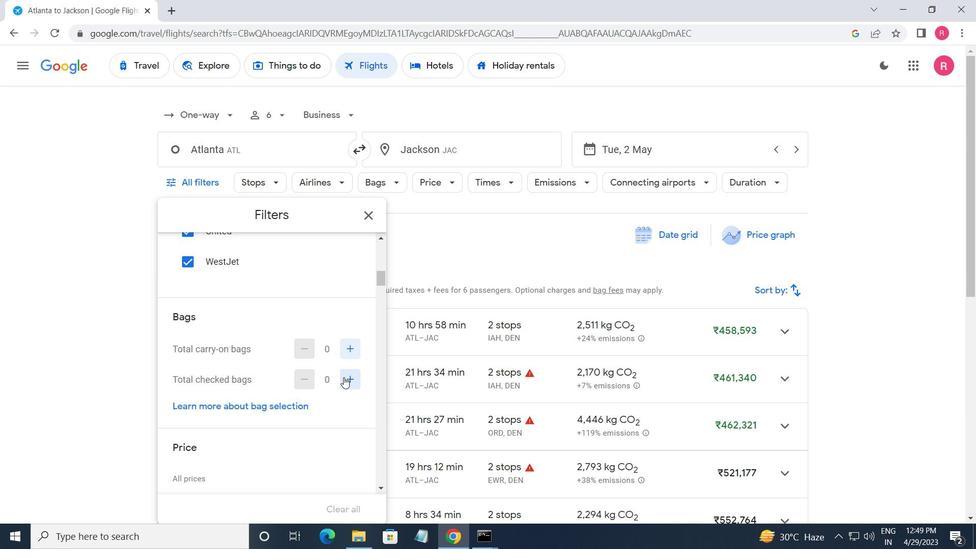 
Action: Mouse moved to (343, 377)
Screenshot: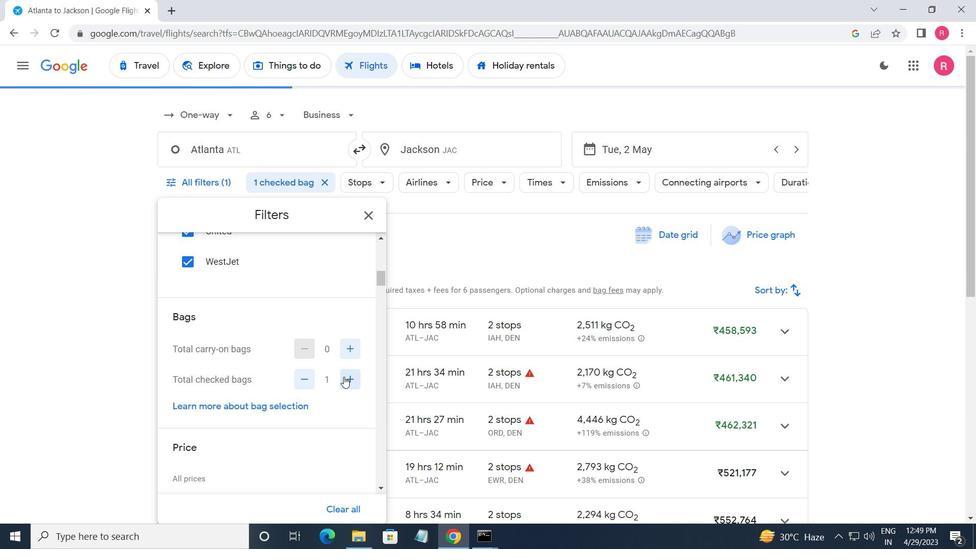 
Action: Mouse scrolled (343, 376) with delta (0, 0)
Screenshot: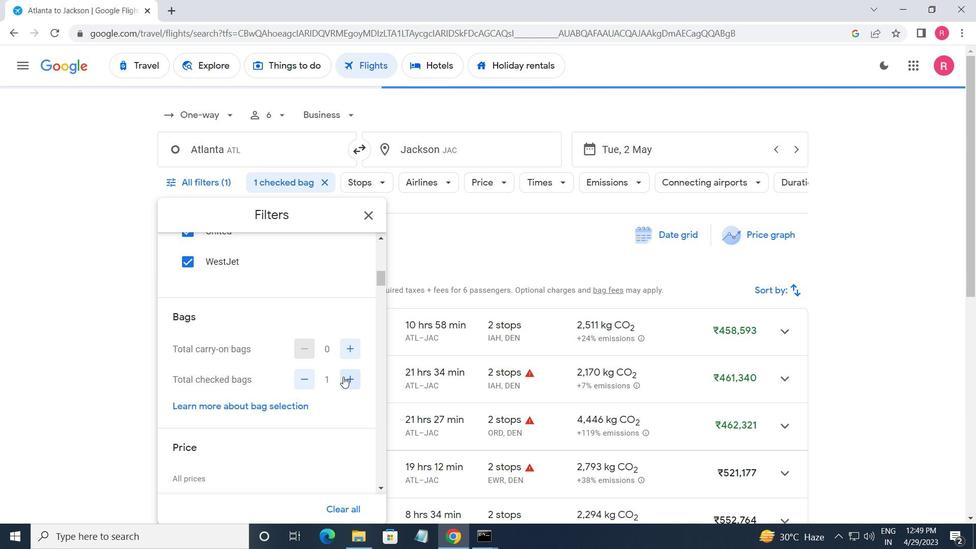 
Action: Mouse scrolled (343, 376) with delta (0, 0)
Screenshot: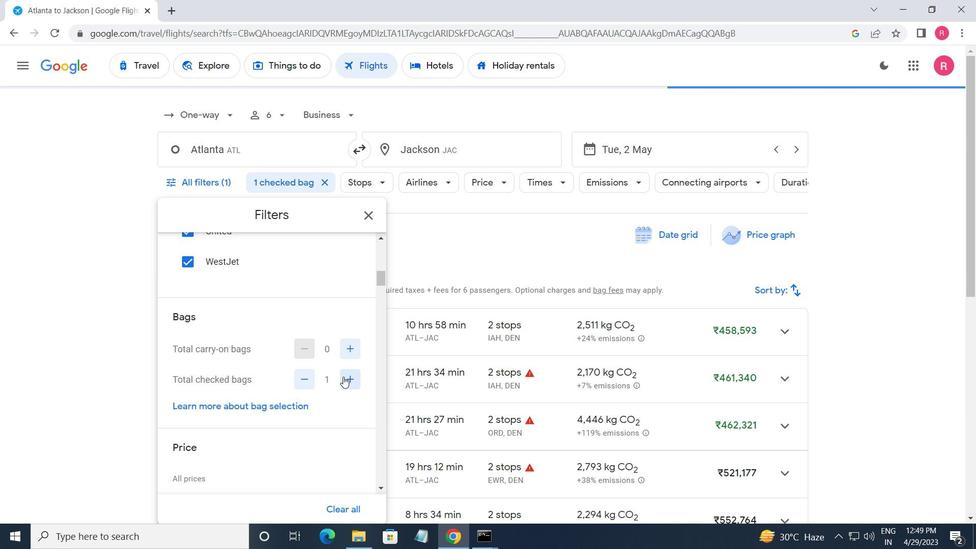 
Action: Mouse moved to (347, 376)
Screenshot: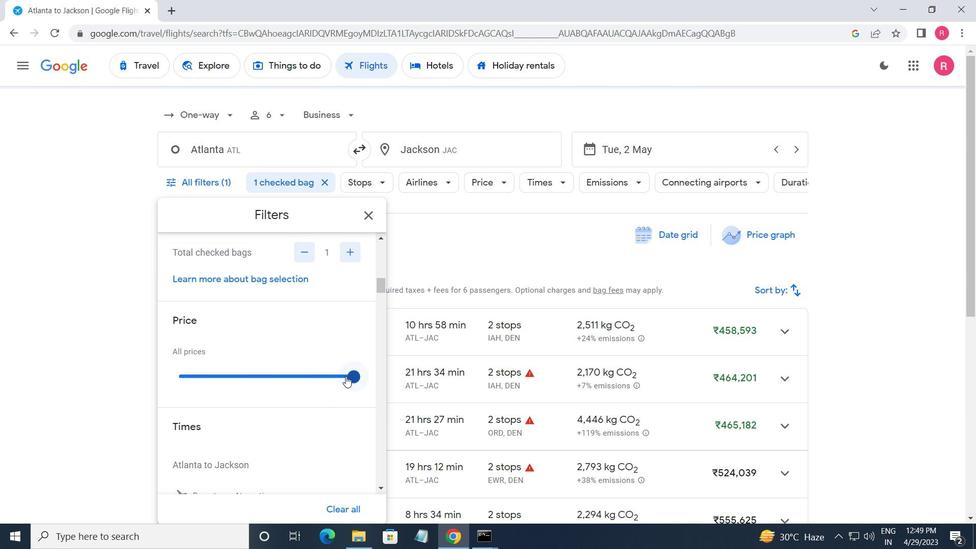 
Action: Mouse pressed left at (347, 376)
Screenshot: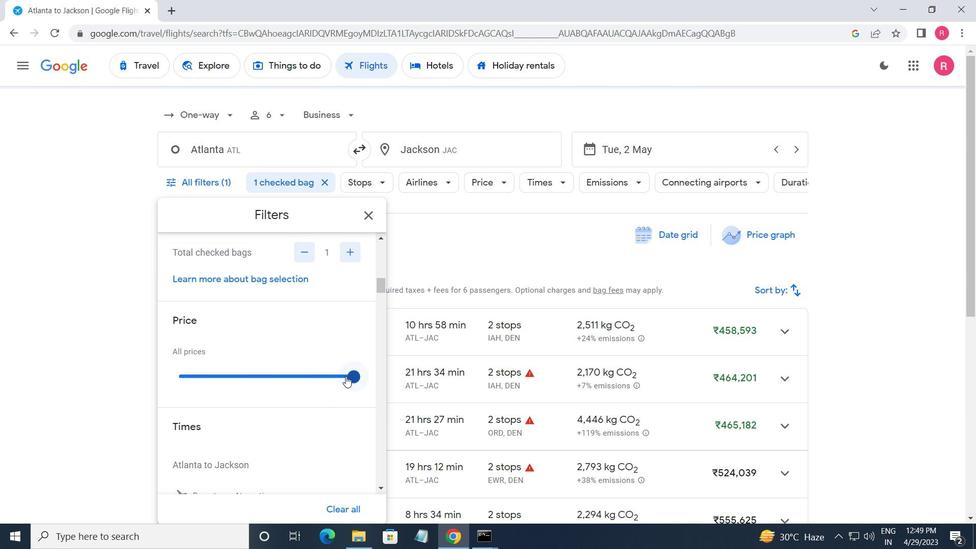 
Action: Mouse moved to (194, 373)
Screenshot: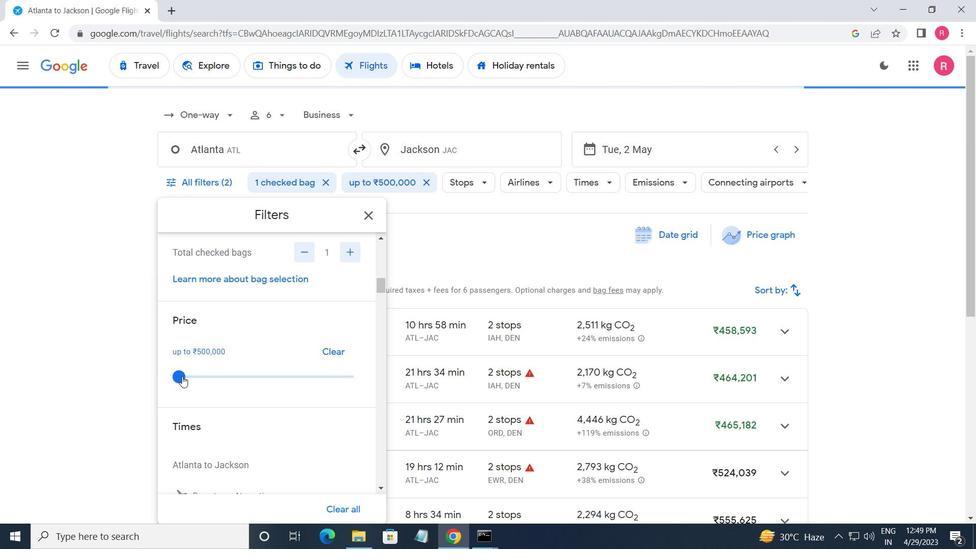 
Action: Mouse scrolled (194, 373) with delta (0, 0)
Screenshot: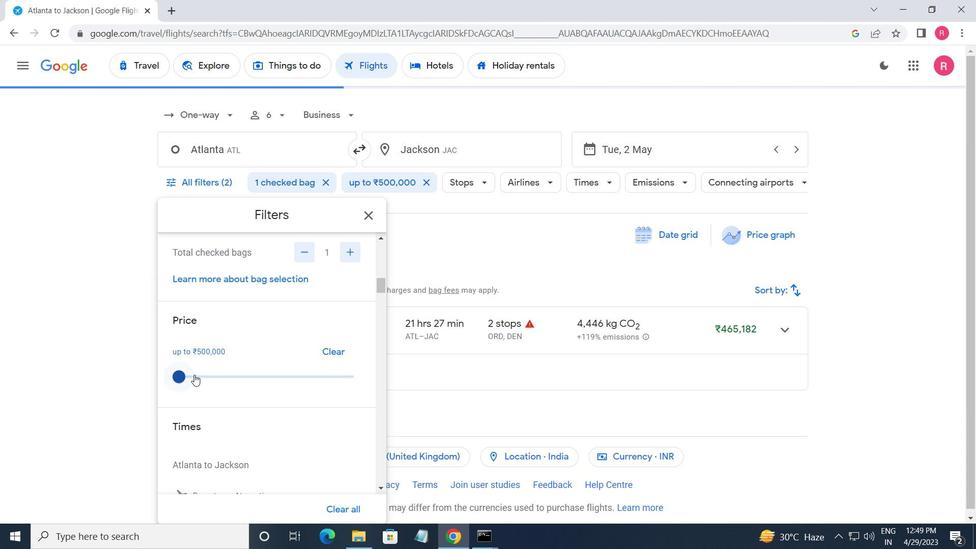 
Action: Mouse scrolled (194, 373) with delta (0, 0)
Screenshot: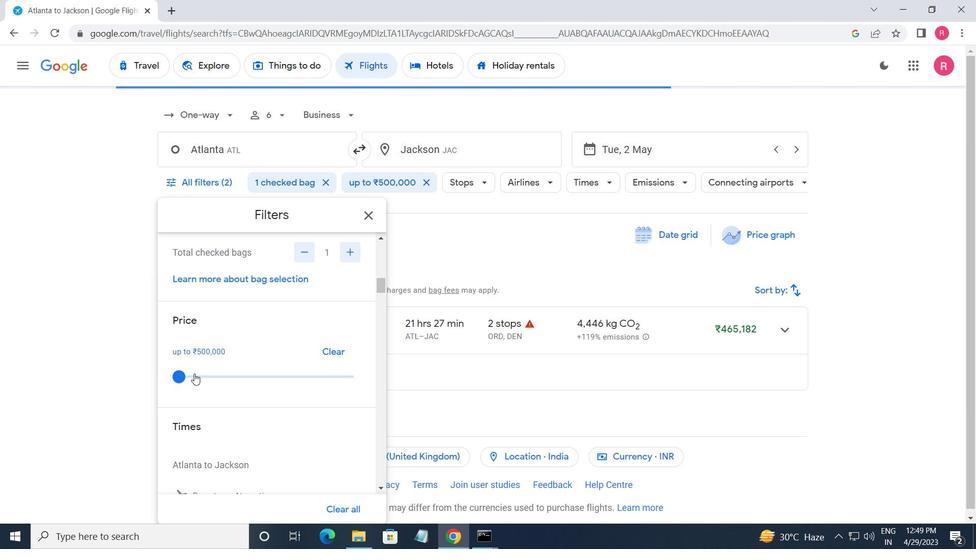 
Action: Mouse scrolled (194, 373) with delta (0, 0)
Screenshot: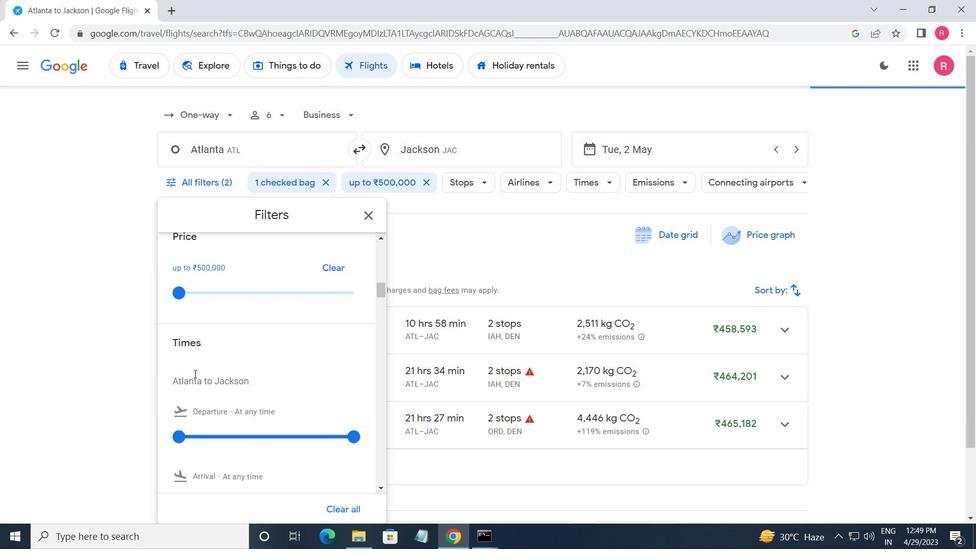 
Action: Mouse moved to (177, 338)
Screenshot: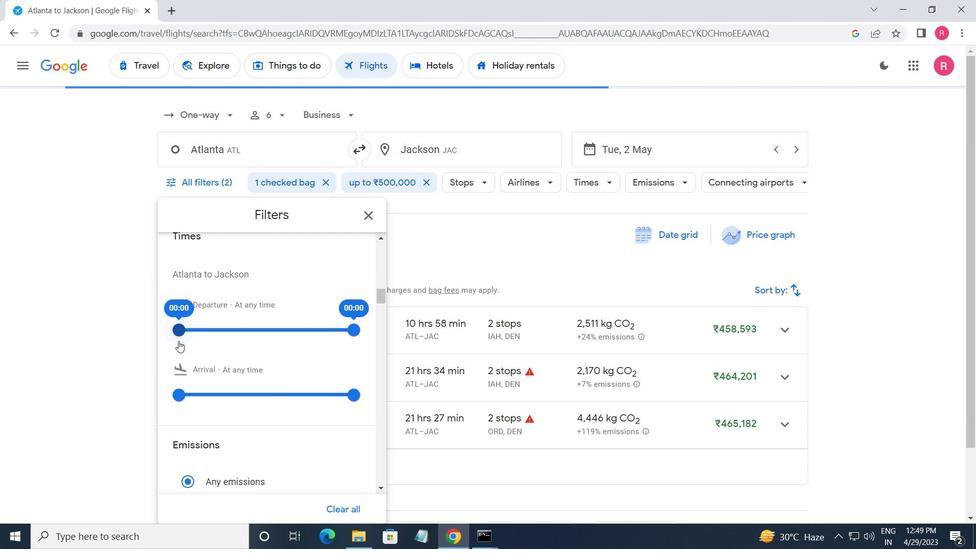 
Action: Mouse pressed left at (177, 338)
Screenshot: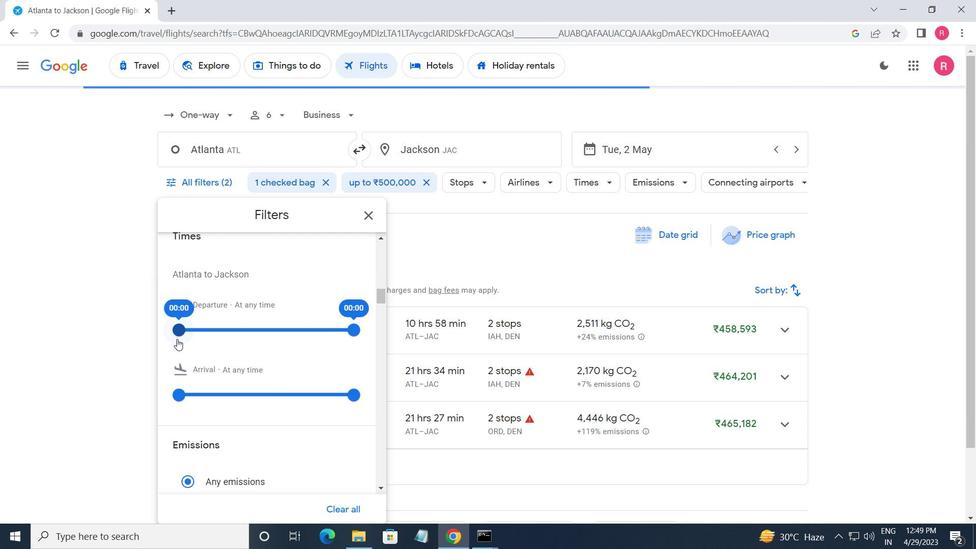 
Action: Mouse moved to (352, 332)
Screenshot: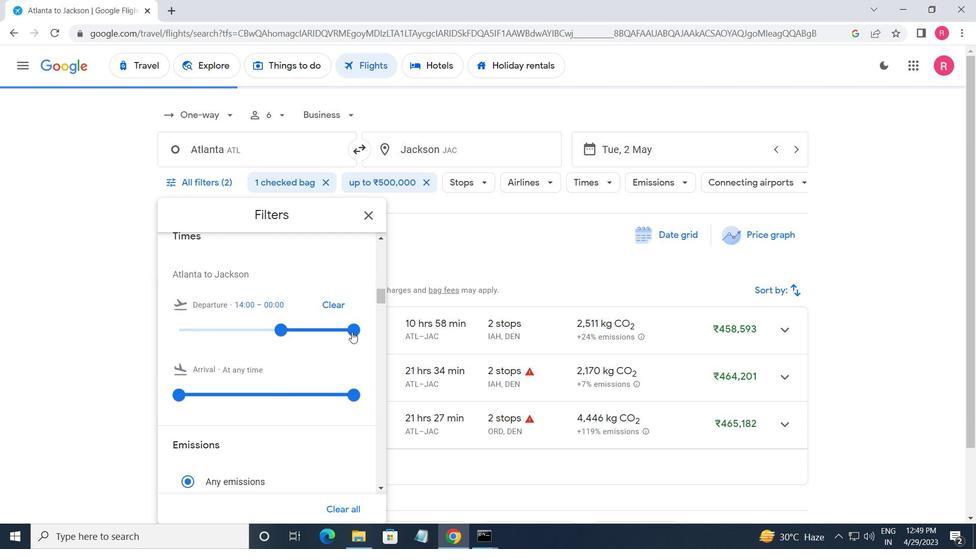 
Action: Mouse pressed left at (352, 332)
Screenshot: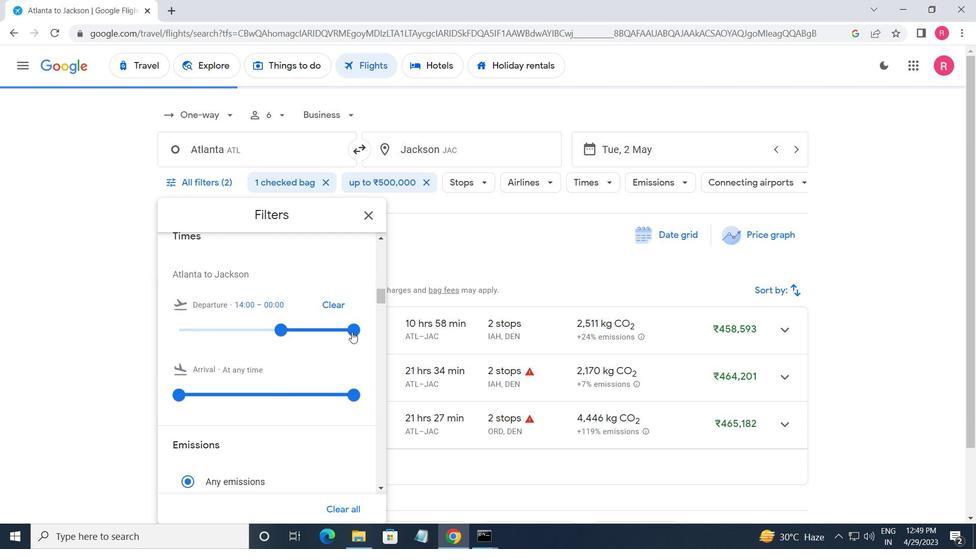 
Action: Mouse moved to (366, 222)
Screenshot: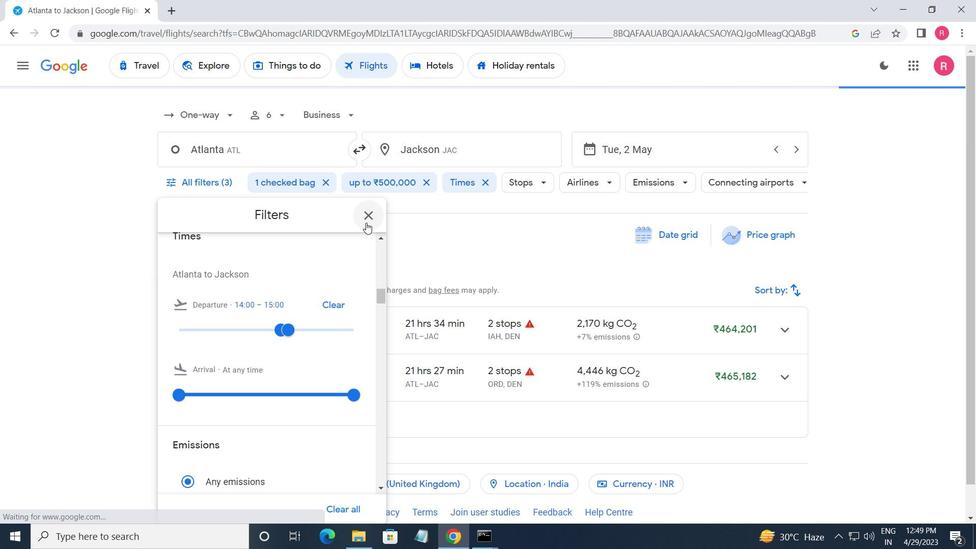 
Action: Mouse pressed left at (366, 222)
Screenshot: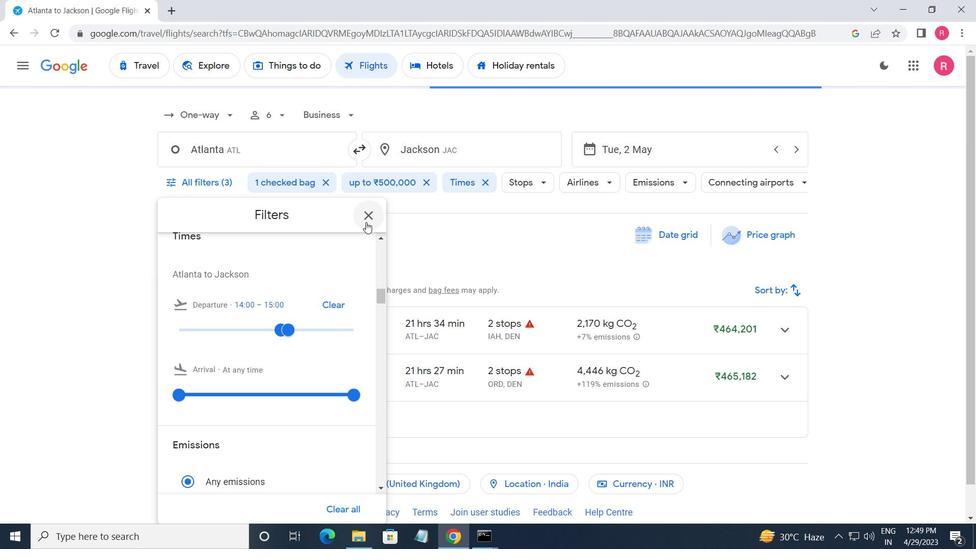
